 Task: In the Contact  Ella.Martinez@roundabouttheatre.org, Create email and send with subject: 'Elevate Your Success: Introducing a Transformative Opportunity', and with mail content 'Hello_x000D_
Join a community of forward-thinkers and pioneers. Our transformative solution will empower you to shape the future of your industry.._x000D_
Kind Regards', attach the document: Business_plan.docx and insert image: visitingcard.jpg. Below Kind Regards, write Tumblr and insert the URL: 'www.tumblr.com'. Mark checkbox to create task to follow up : In 1 month. Logged in from softage.10@softage.net
Action: Mouse moved to (96, 62)
Screenshot: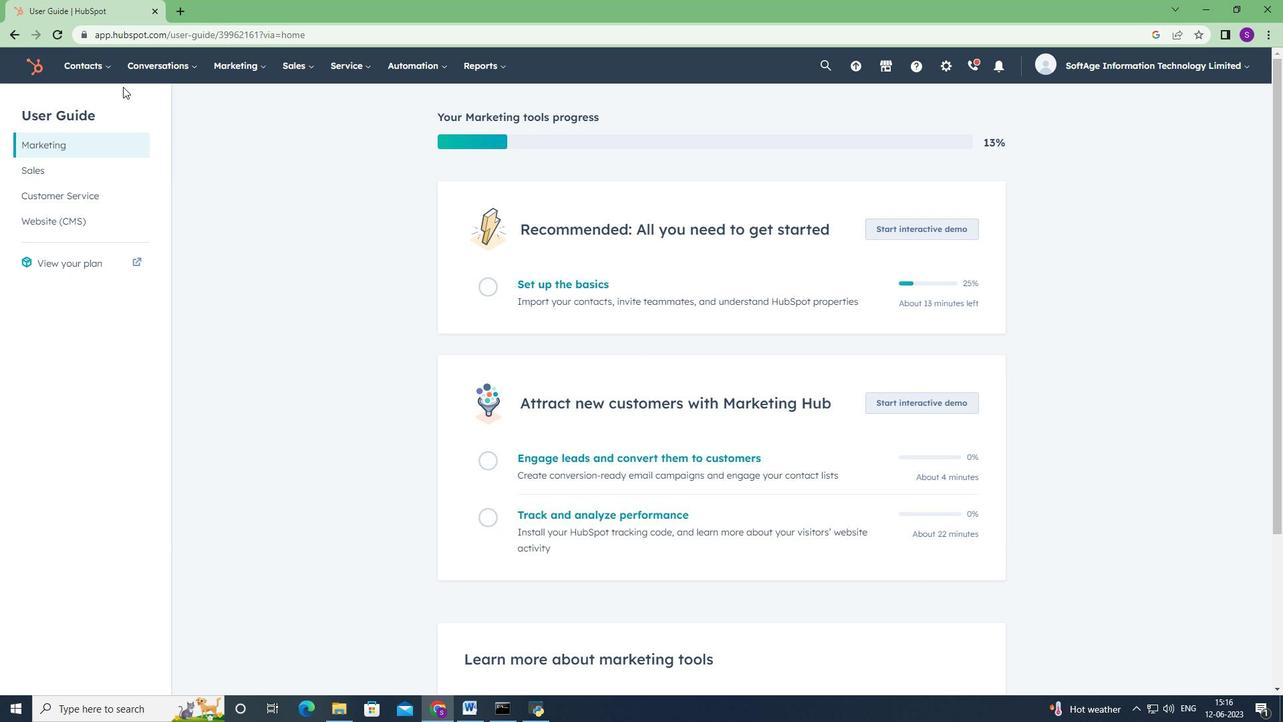 
Action: Mouse pressed left at (96, 62)
Screenshot: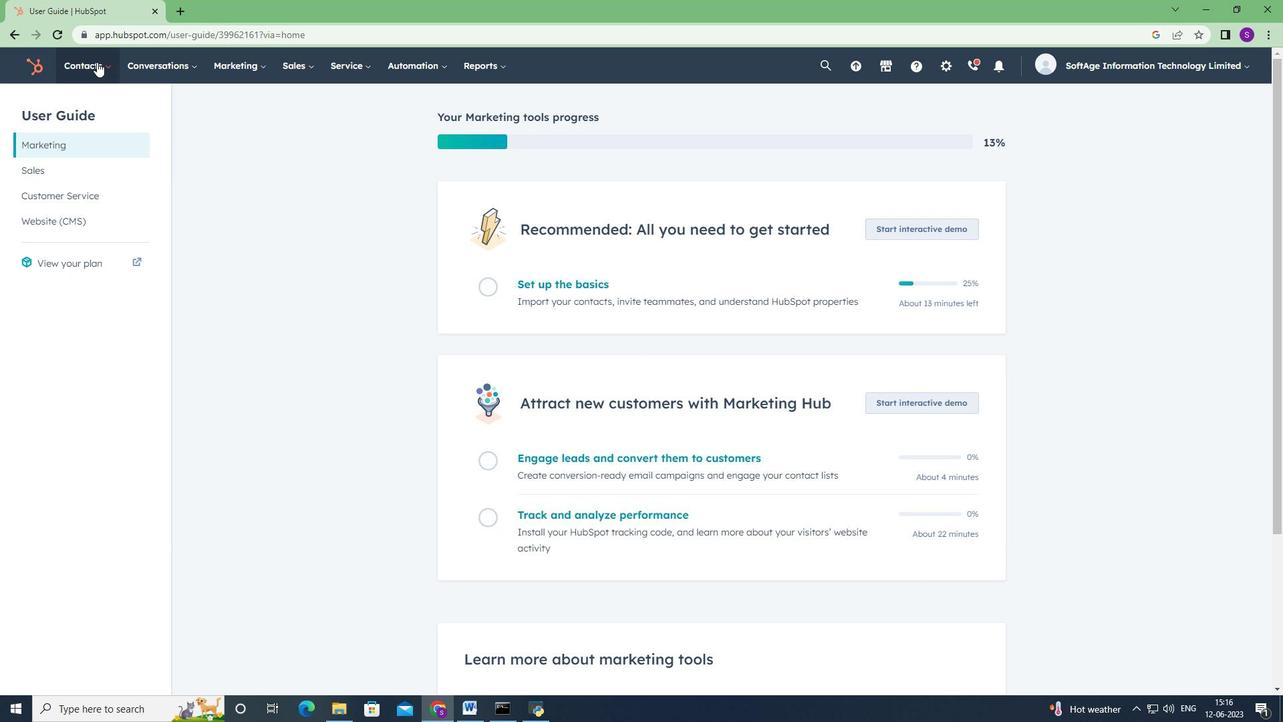 
Action: Mouse moved to (109, 104)
Screenshot: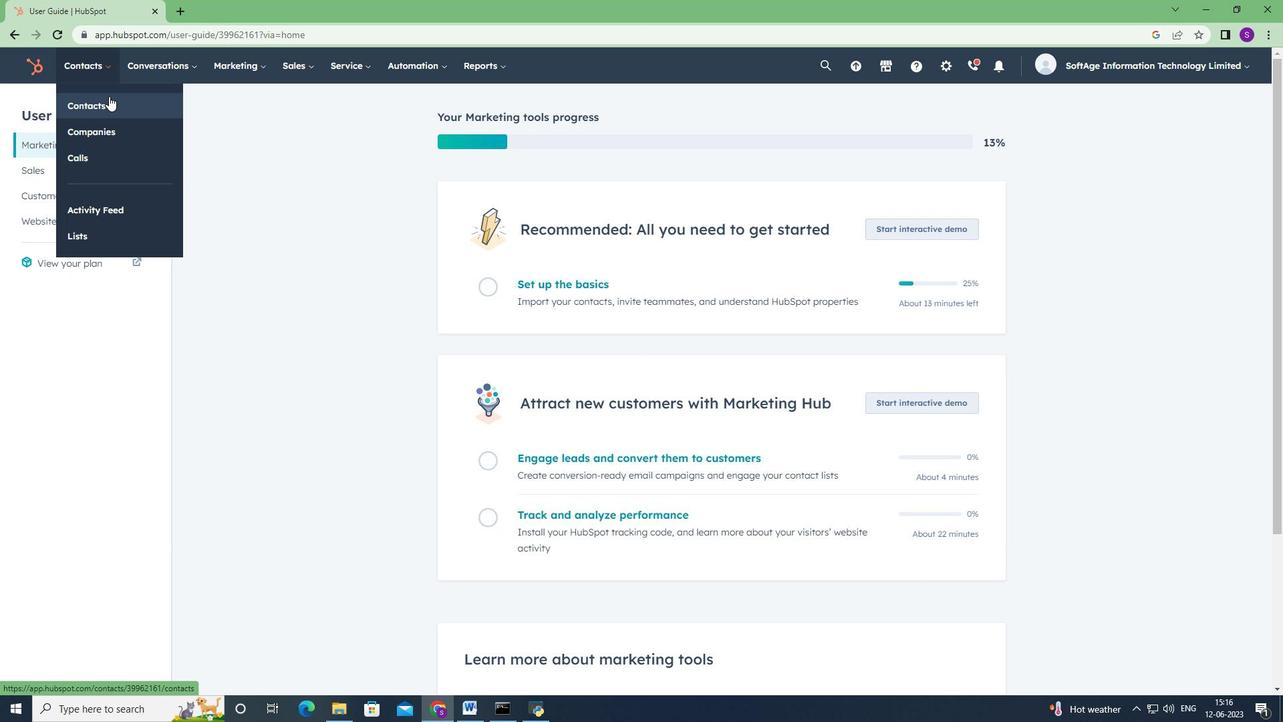 
Action: Mouse pressed left at (109, 104)
Screenshot: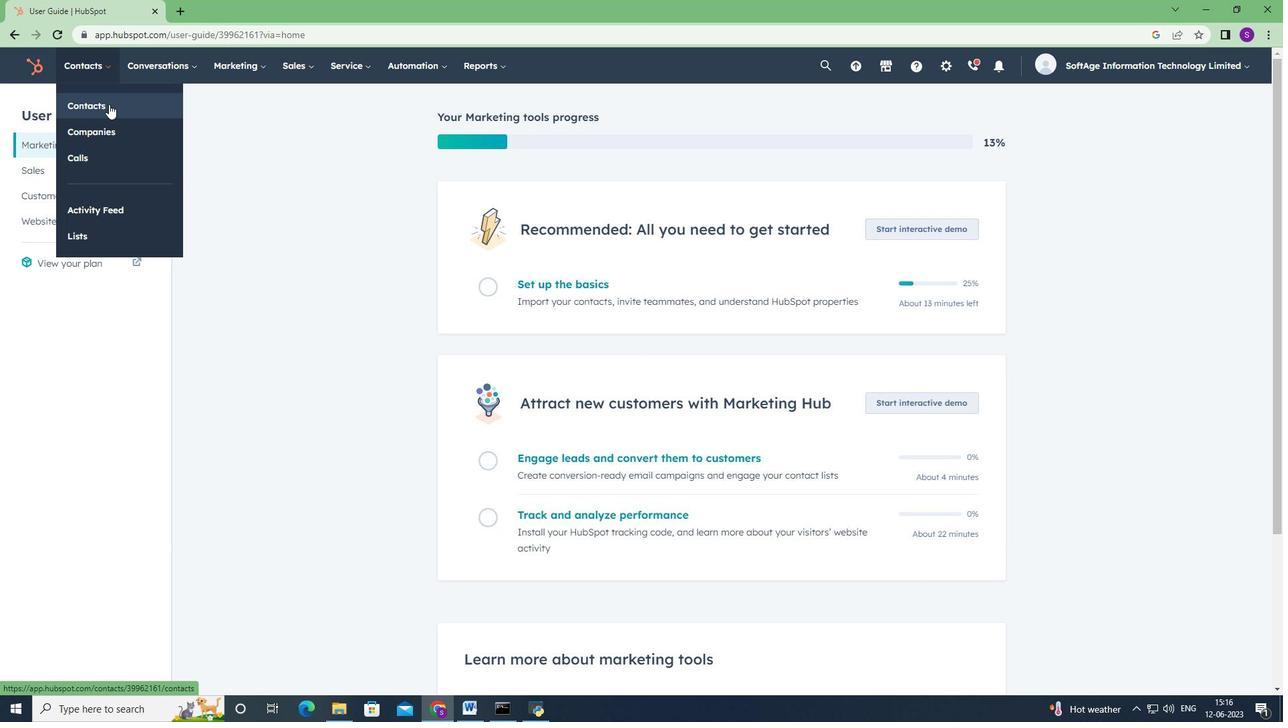 
Action: Mouse moved to (86, 224)
Screenshot: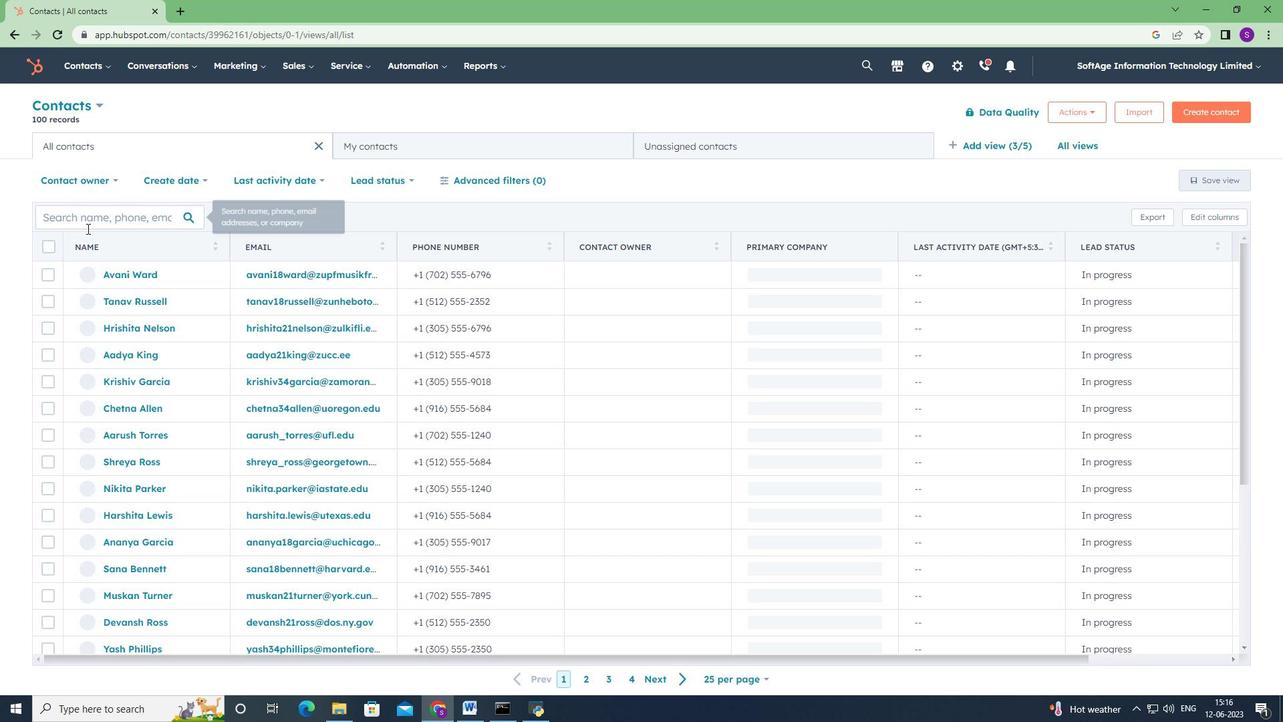 
Action: Mouse pressed left at (86, 224)
Screenshot: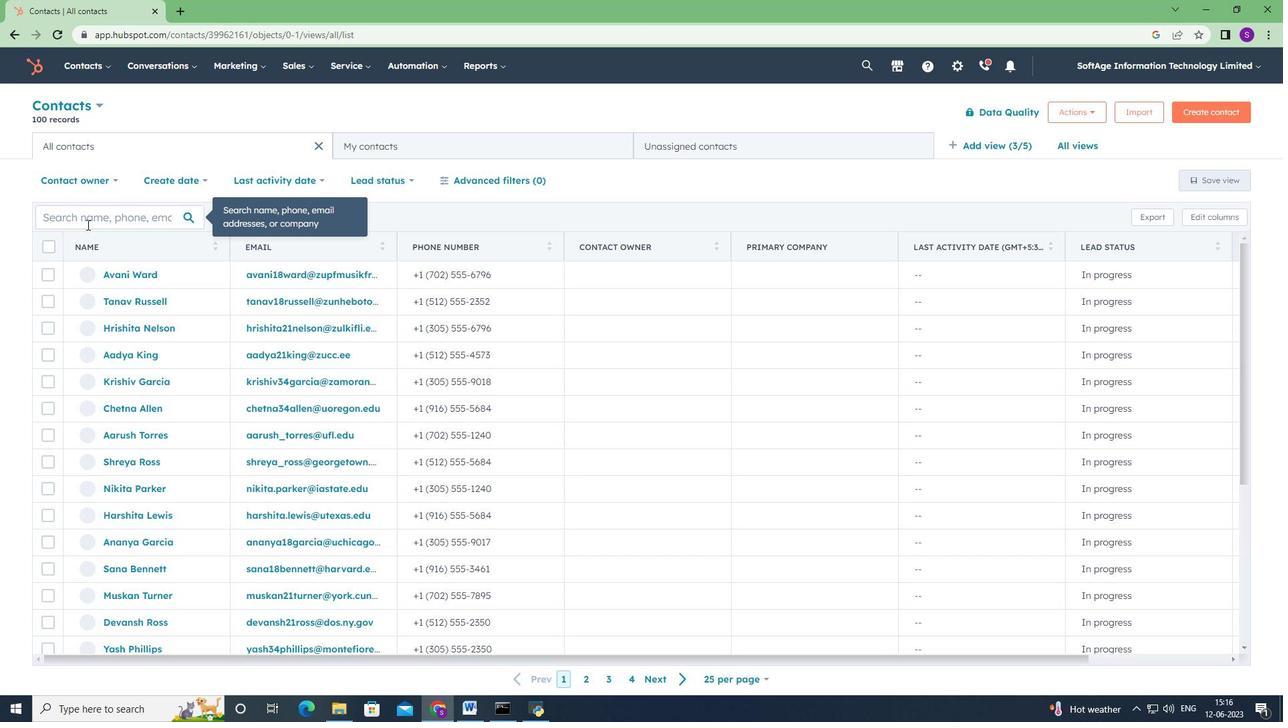 
Action: Mouse moved to (82, 226)
Screenshot: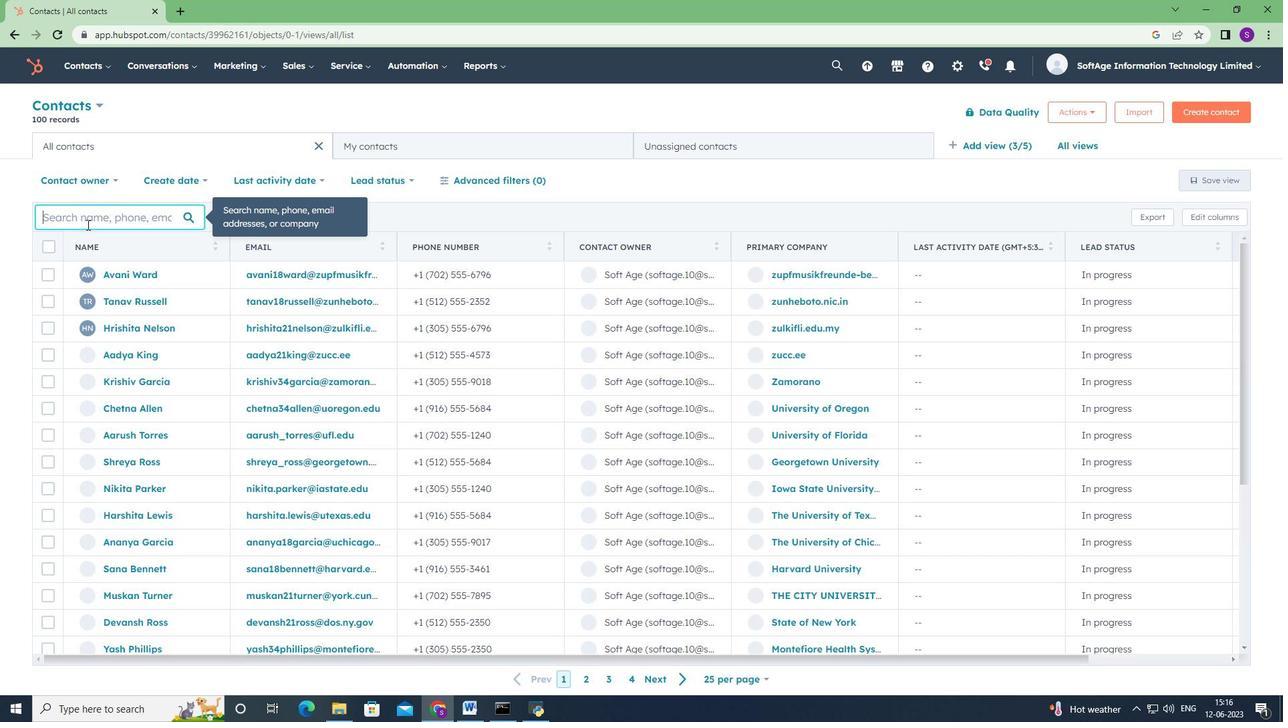 
Action: Key pressed <Key.shift>Ella.ma<Key.backspace><Key.backspace><Key.shift>Martinez<Key.shift>@roundabouttheatre.org
Screenshot: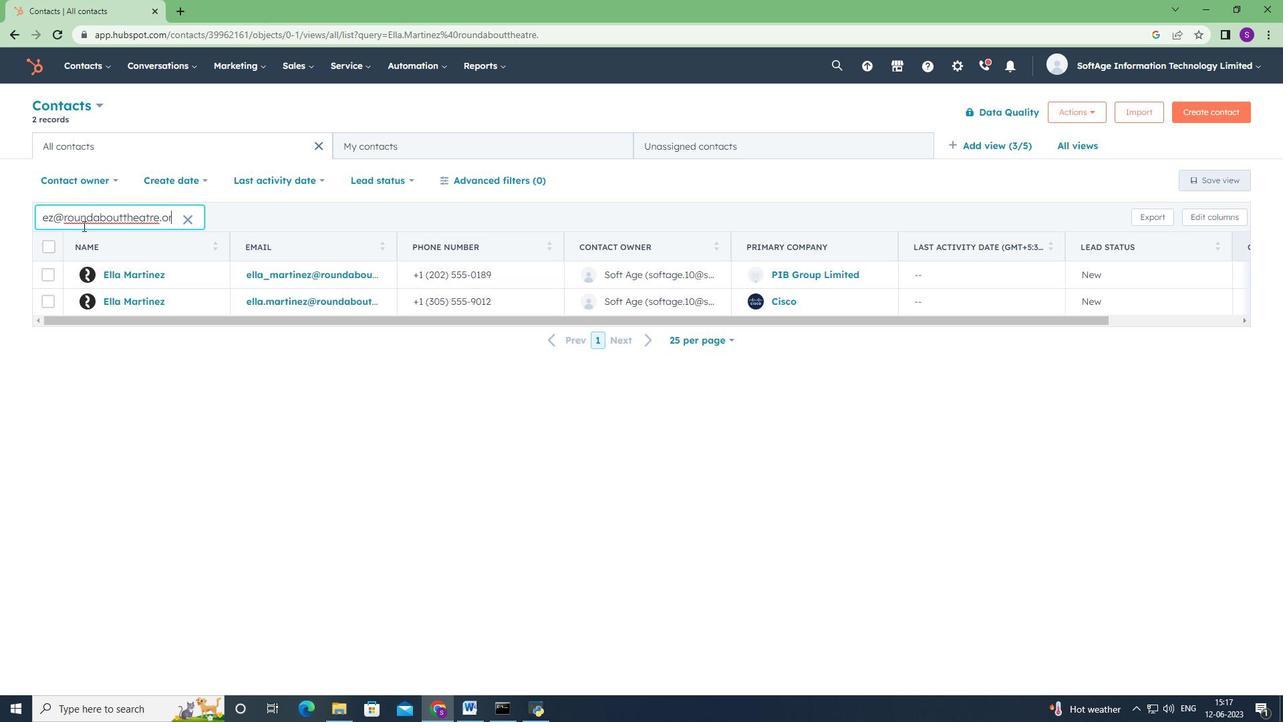 
Action: Mouse moved to (106, 304)
Screenshot: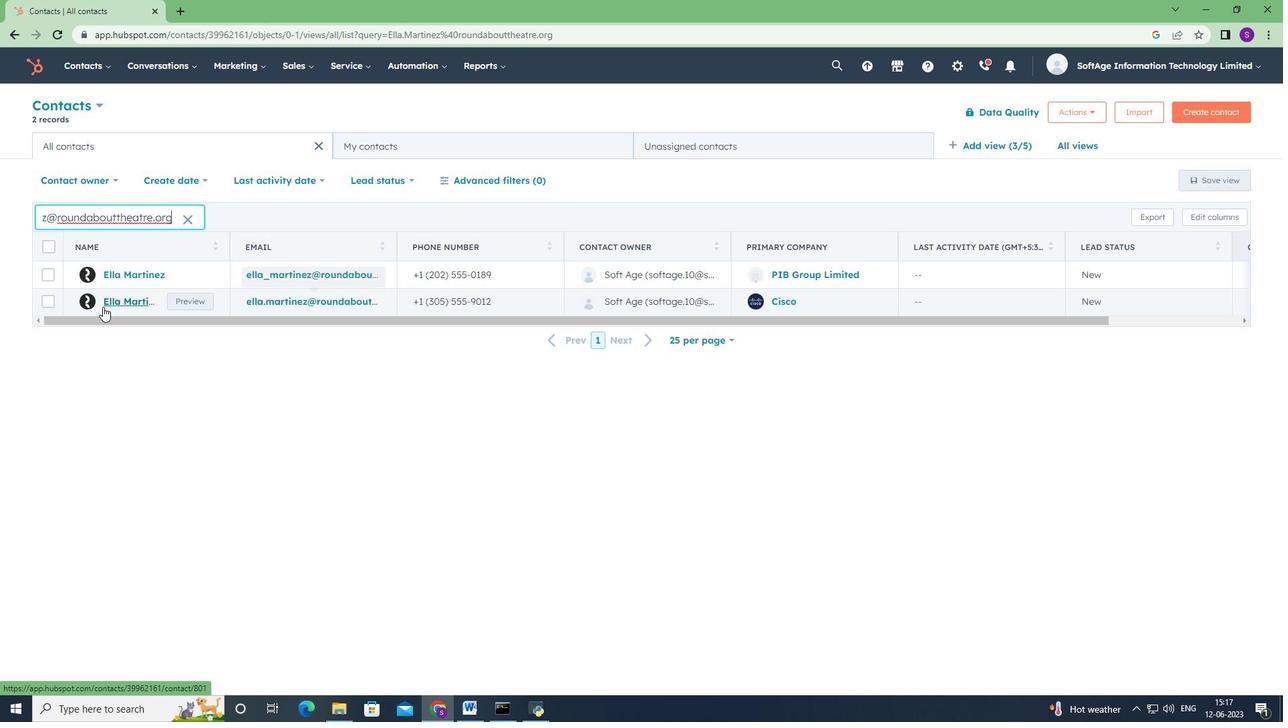 
Action: Mouse pressed left at (106, 304)
Screenshot: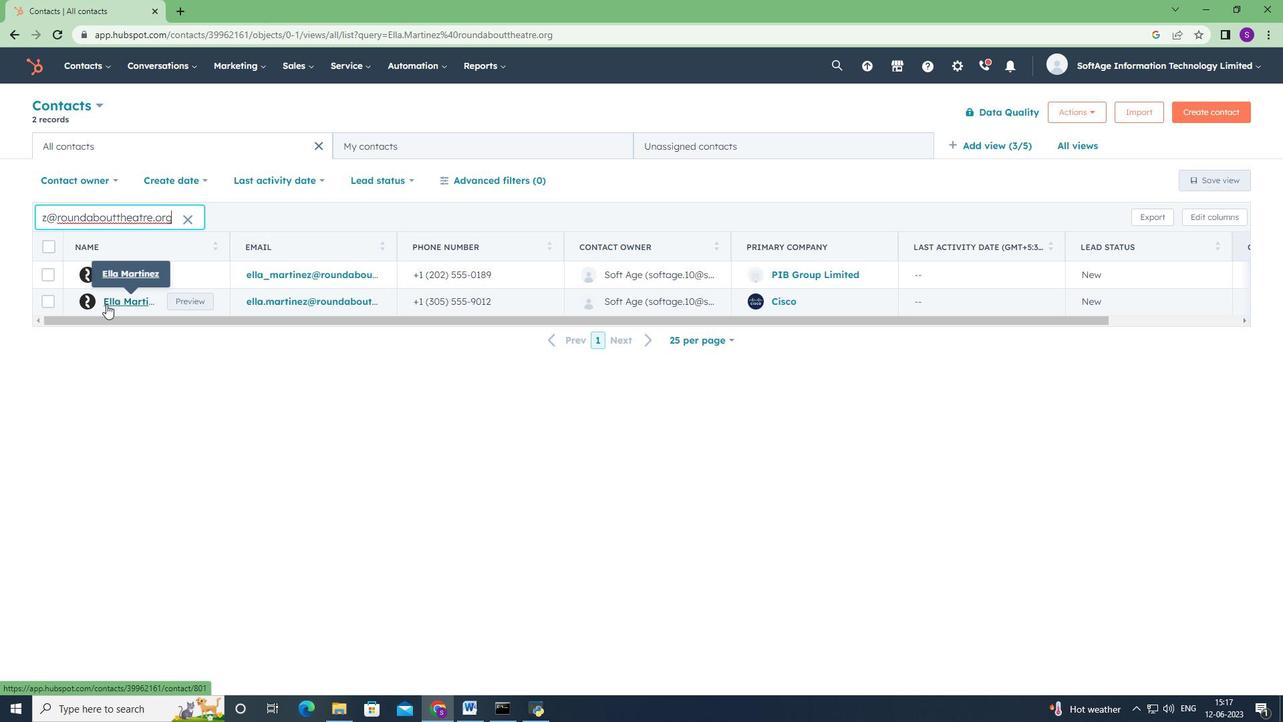 
Action: Mouse moved to (90, 218)
Screenshot: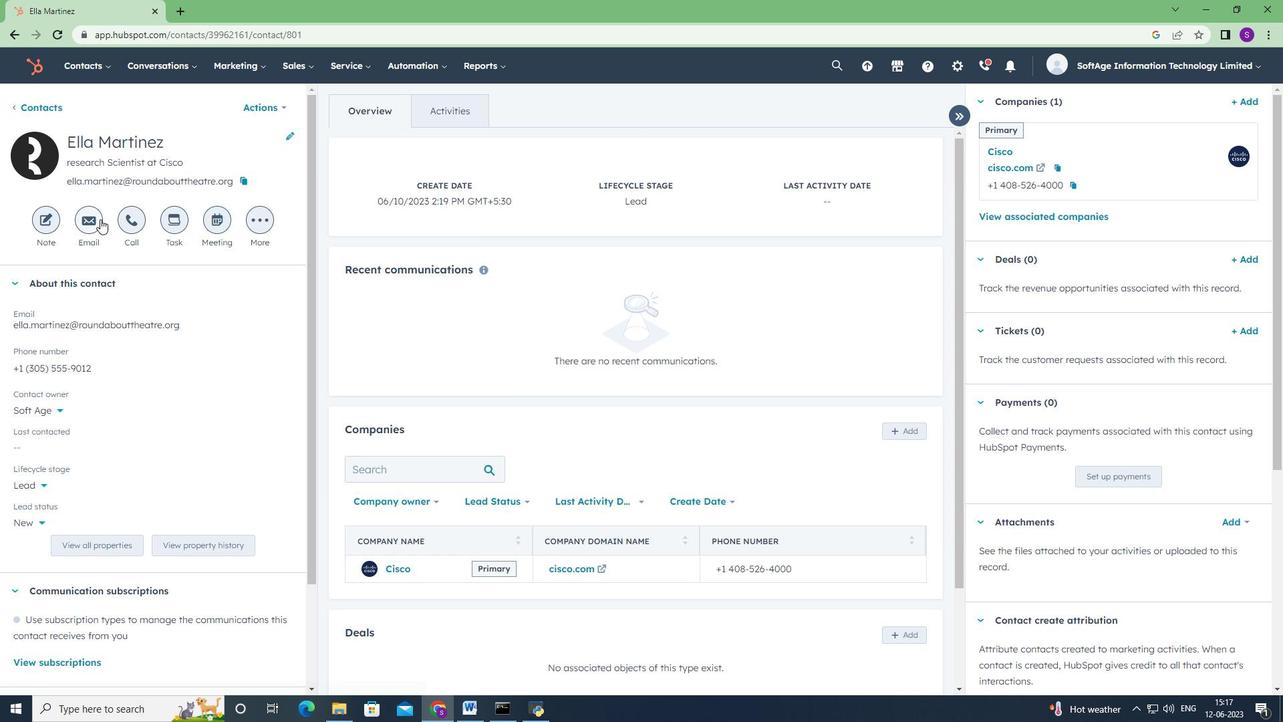 
Action: Mouse pressed left at (90, 218)
Screenshot: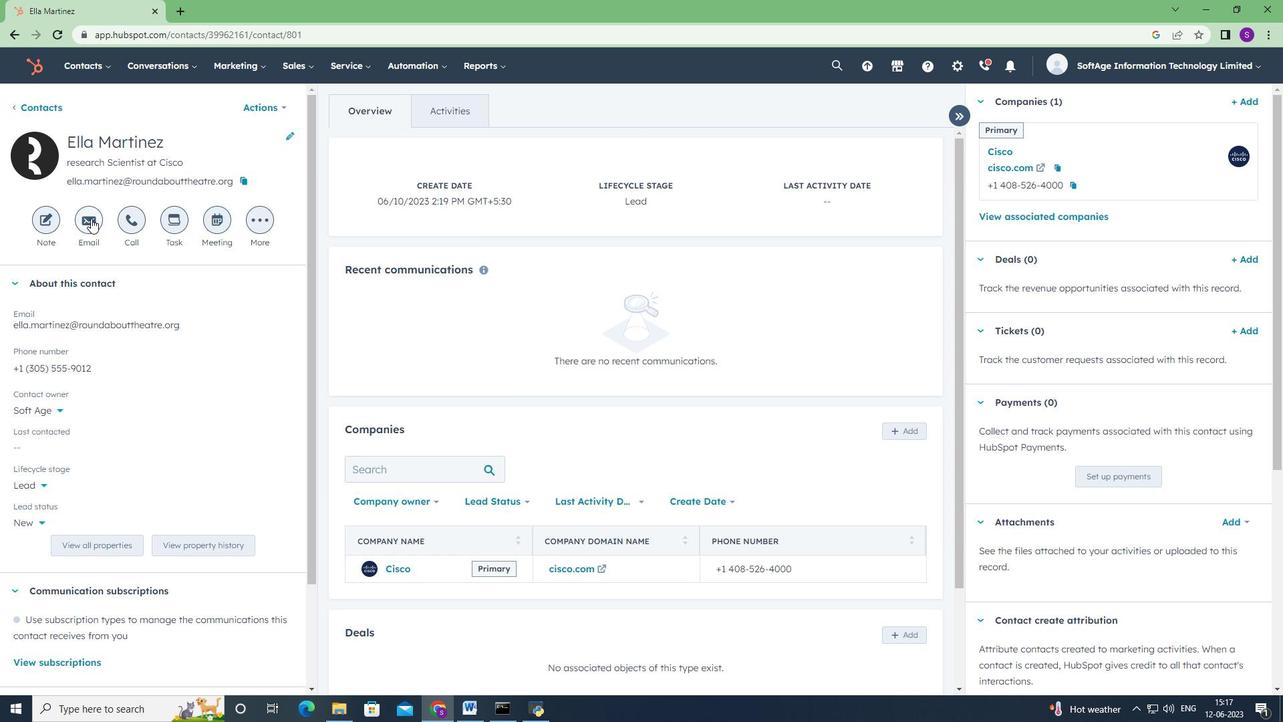 
Action: Mouse moved to (825, 454)
Screenshot: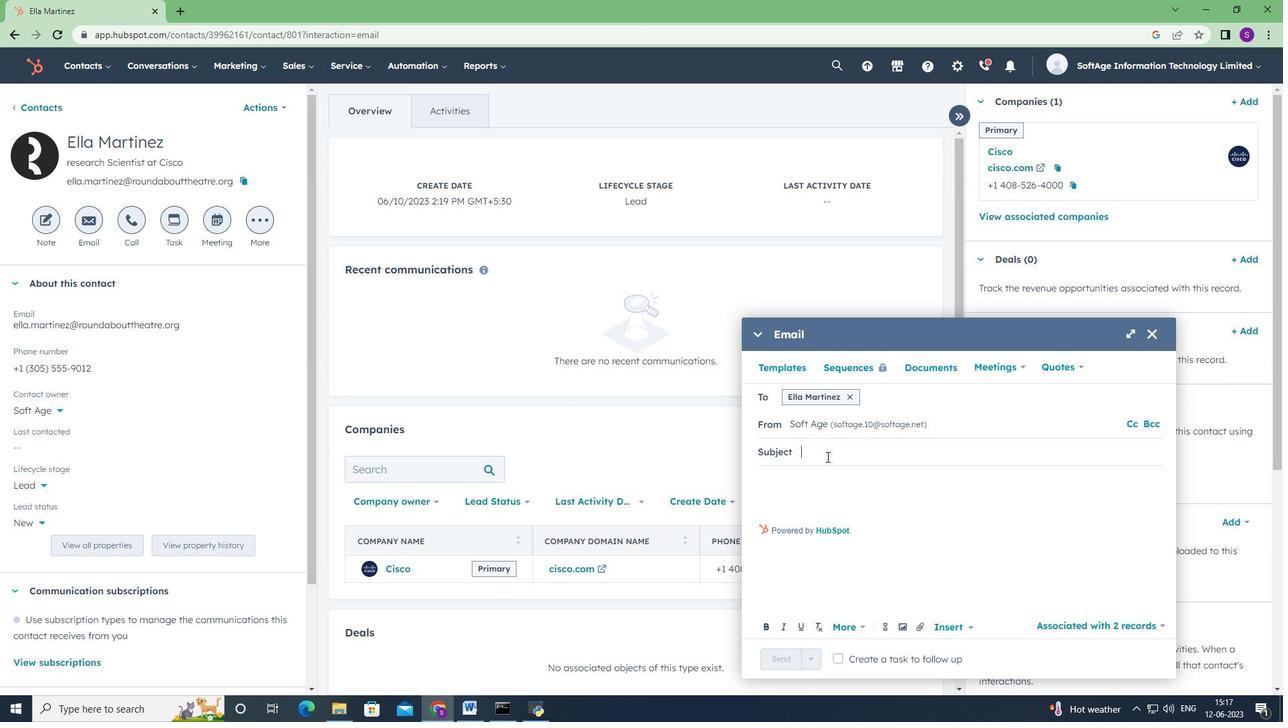 
Action: Mouse pressed left at (825, 454)
Screenshot: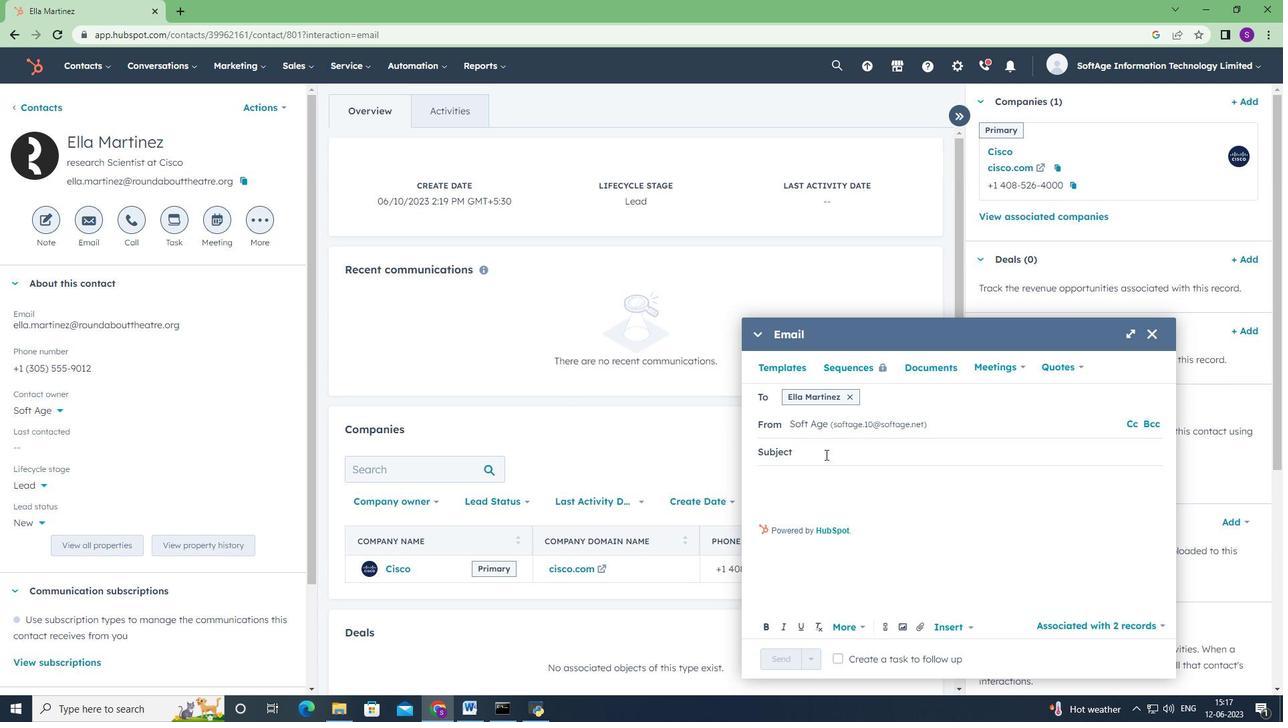 
Action: Key pressed <Key.shift>Elevate<Key.space><Key.shift>Your<Key.space><Key.shift><Key.shift><Key.shift><Key.shift><Key.shift><Key.shift><Key.shift><Key.shift><Key.shift><Key.shift><Key.shift><Key.shift><Key.shift><Key.shift><Key.shift><Key.shift><Key.shift><Key.shift><Key.shift><Key.shift><Key.shift><Key.shift><Key.shift><Key.shift><Key.shift><Key.shift><Key.shift><Key.shift><Key.shift><Key.shift><Key.shift><Key.shift><Key.shift><Key.shift><Key.shift><Key.shift><Key.shift><Key.shift><Key.shift><Key.shift><Key.shift><Key.shift><Key.shift><Key.shift><Key.shift><Key.shift><Key.shift><Key.shift><Key.shift><Key.shift><Key.shift>Success<Key.shift><Key.shift><Key.shift><Key.shift><Key.shift><Key.shift><Key.shift><Key.shift><Key.shift><Key.shift><Key.shift><Key.shift><Key.shift><Key.shift><Key.shift>:<Key.space><Key.shift>Introducing<Key.space>a<Key.space><Key.shift>Transformative<Key.space><Key.shift>Opportunity
Screenshot: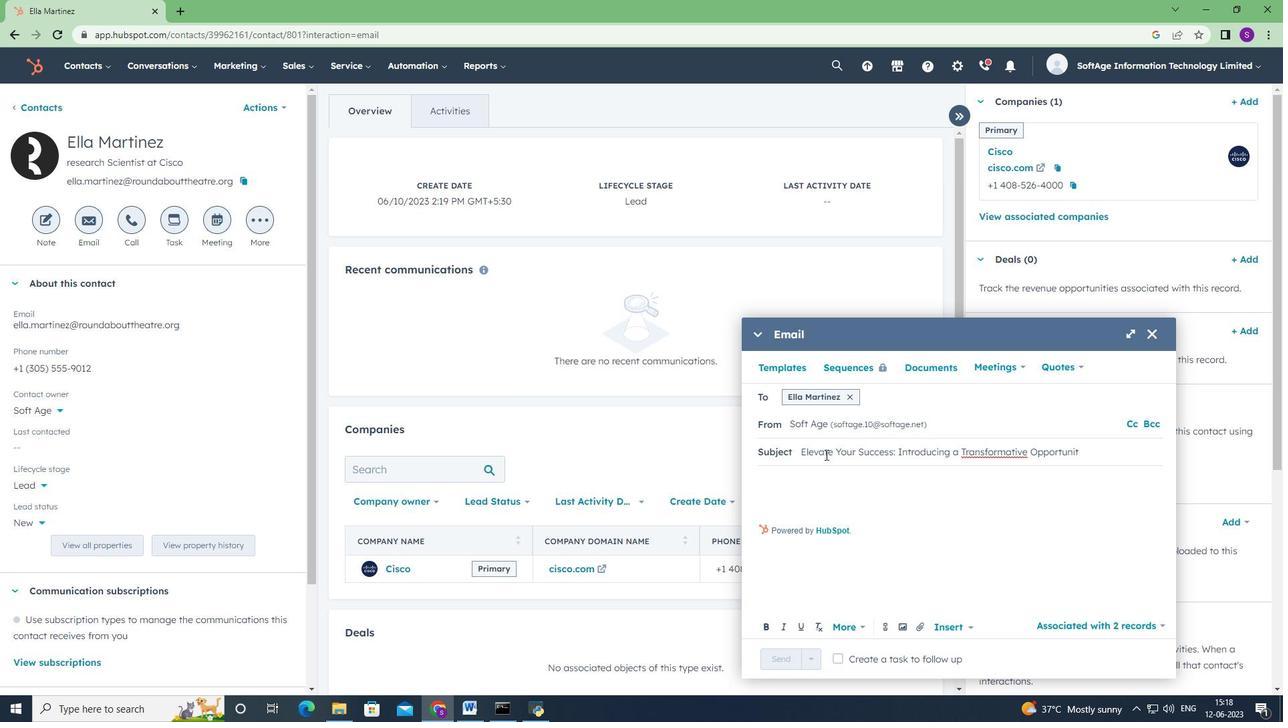 
Action: Mouse moved to (789, 496)
Screenshot: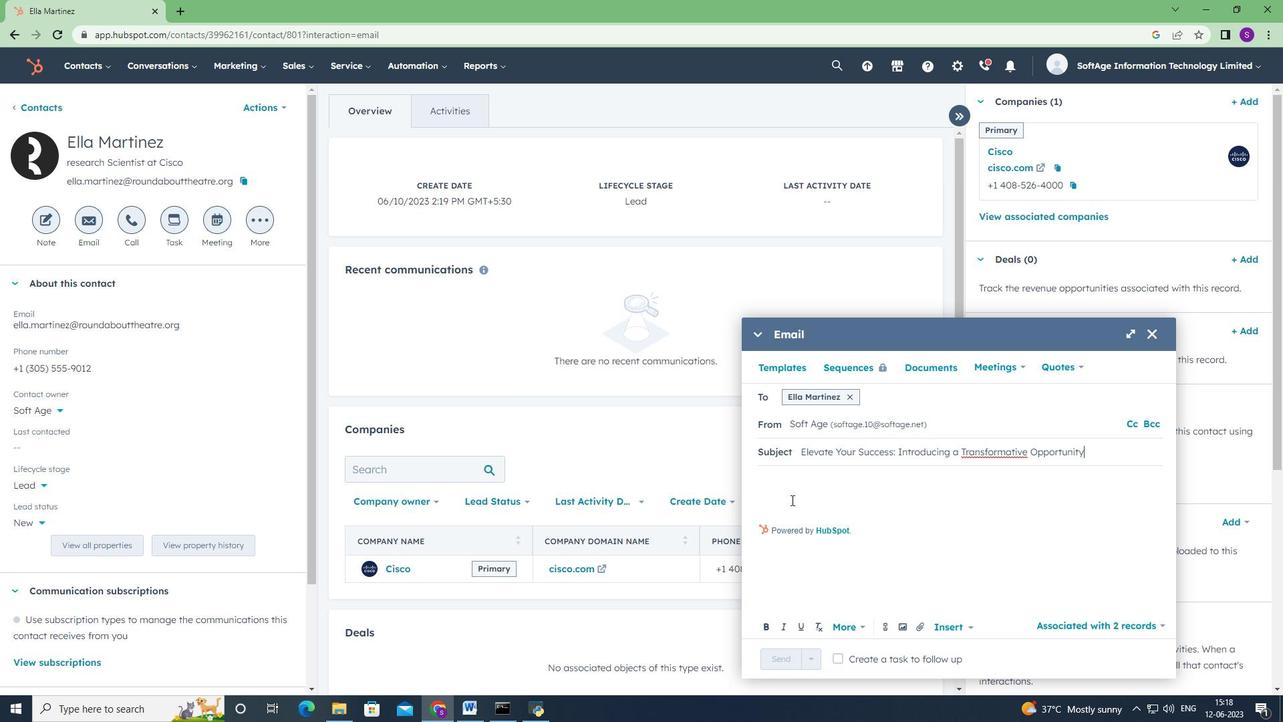 
Action: Mouse pressed left at (789, 496)
Screenshot: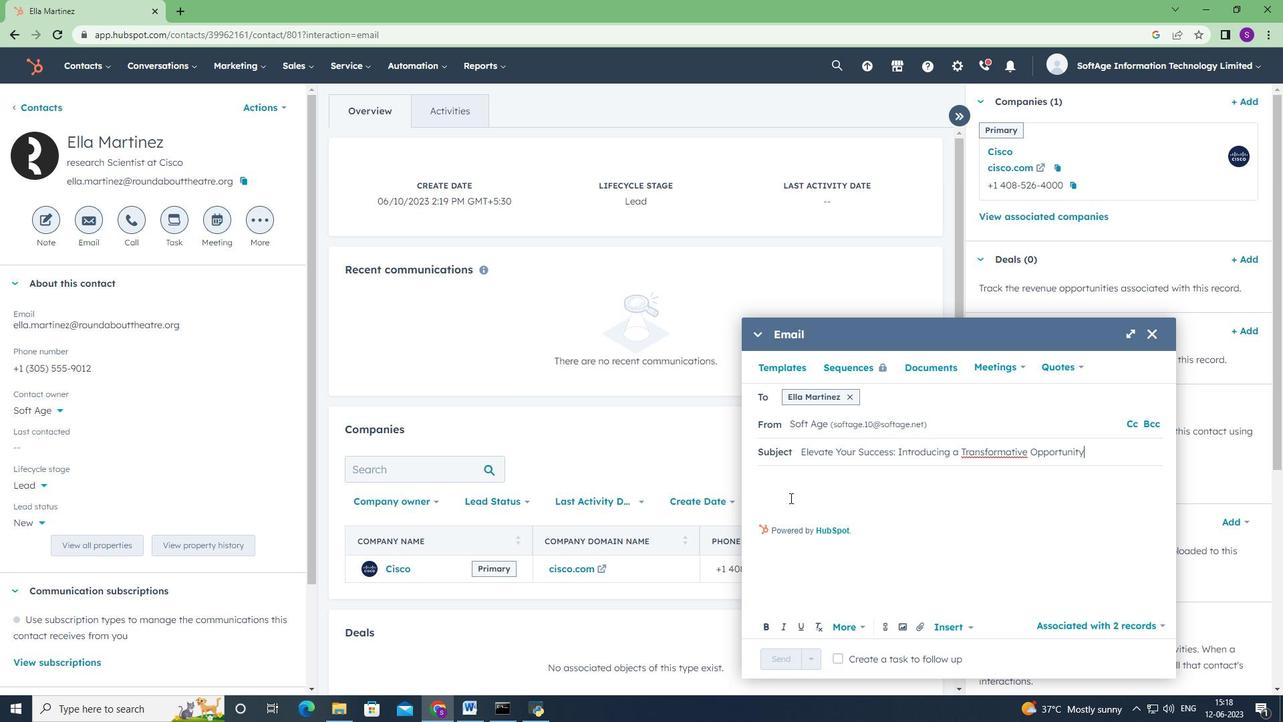 
Action: Mouse moved to (762, 480)
Screenshot: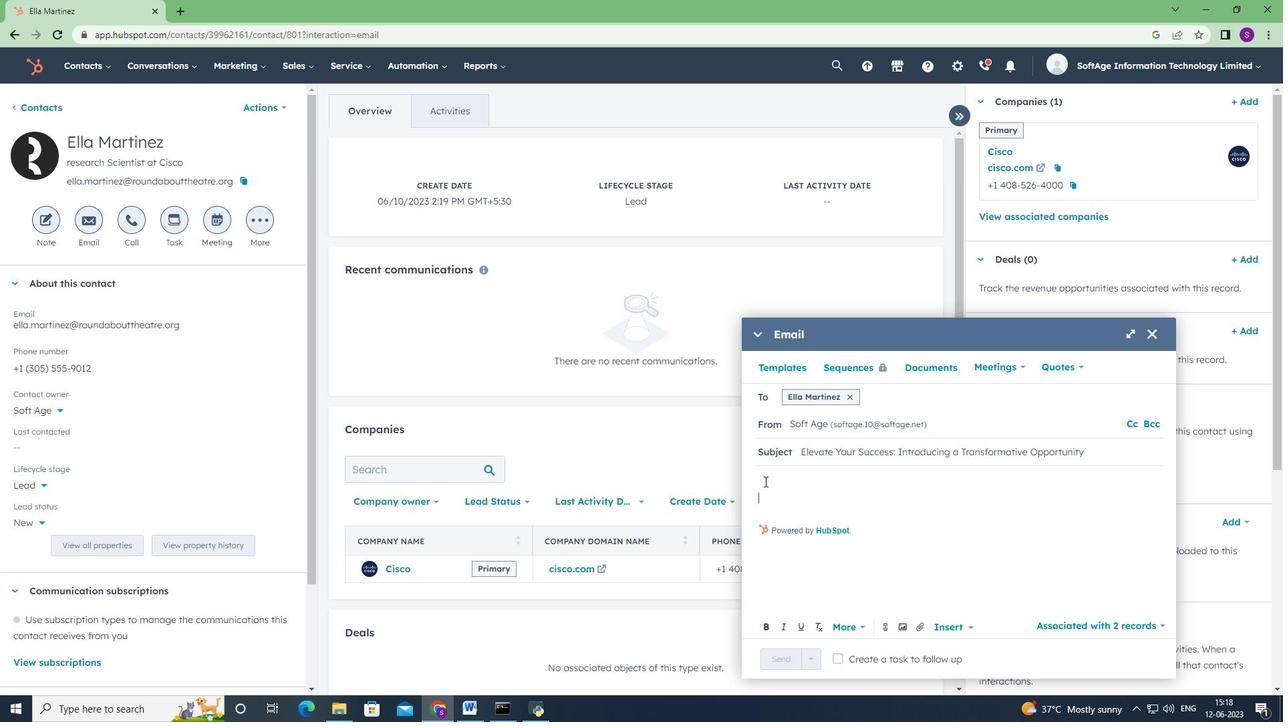 
Action: Mouse pressed left at (762, 480)
Screenshot: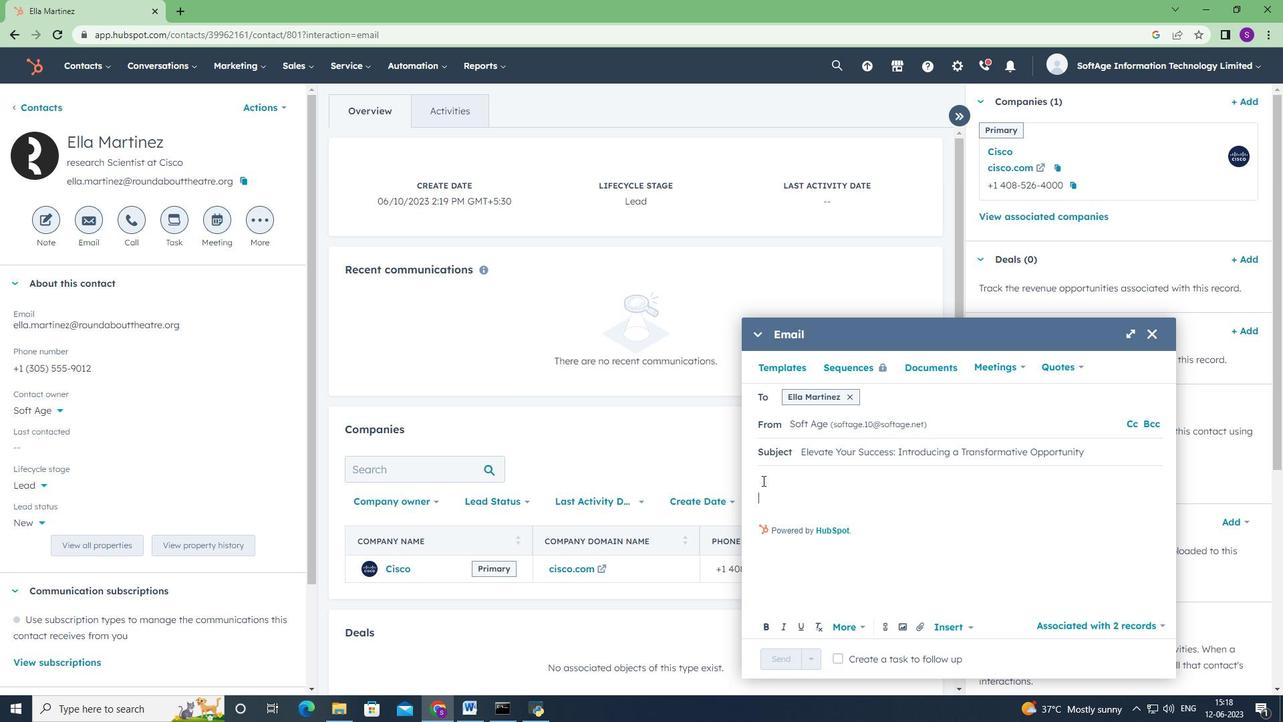 
Action: Key pressed <Key.shift>Hello<Key.space><Key.shift>Join<Key.space><Key.shift>A<Key.space><Key.backspace><Key.backspace><Key.backspace><Key.backspace><Key.backspace><Key.backspace><Key.backspace><Key.enter><Key.shift>Join<Key.space>a<Key.space><Key.shift><Key.shift><Key.shift><Key.shift><Key.shift><Key.shift><Key.shift>community<Key.space>of<Key.space>forward-thinkers<Key.space>and<Key.space>pioneers.<Key.space><Key.shift><Key.shift>Our<Key.space>transformative<Key.space>solution<Key.space>will<Key.space>empower<Key.space>you<Key.space>to<Key.space>shape<Key.space>the<Key.space>future<Key.space>of<Key.space>your<Key.space>industry.<Key.enter><Key.shift>Kind<Key.space><Key.shift>Regards<Key.enter>
Screenshot: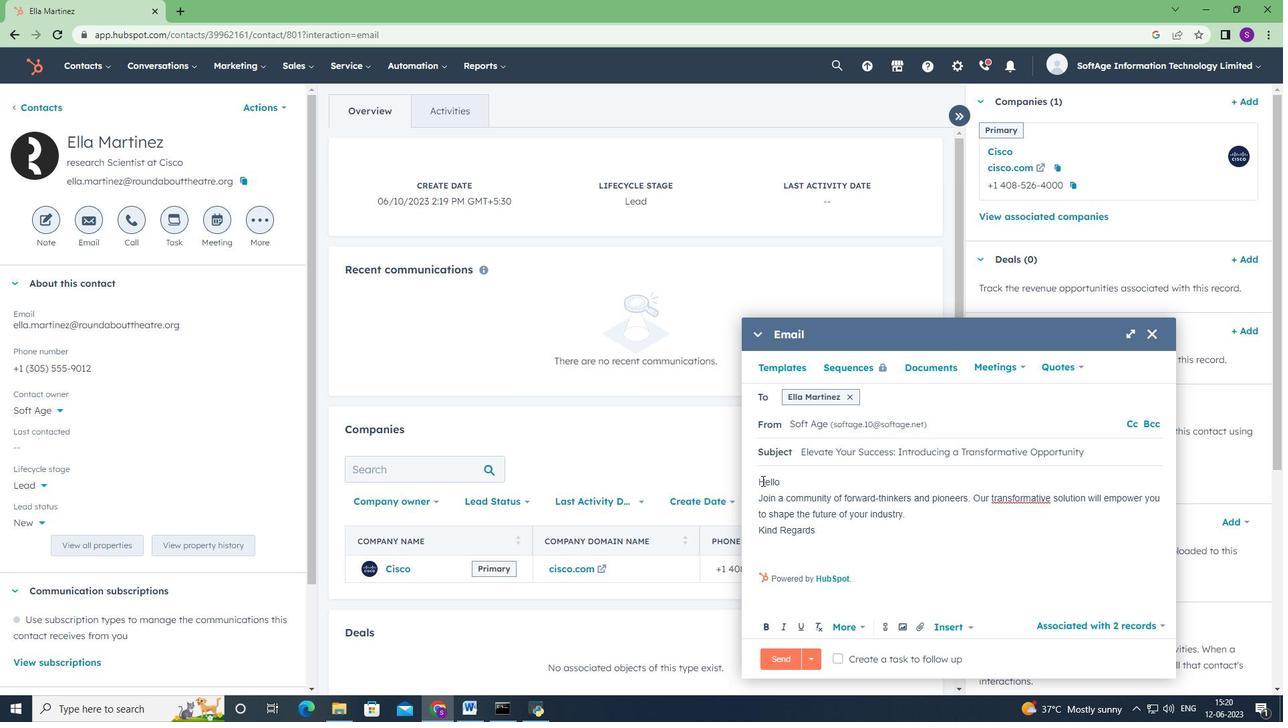 
Action: Mouse moved to (922, 628)
Screenshot: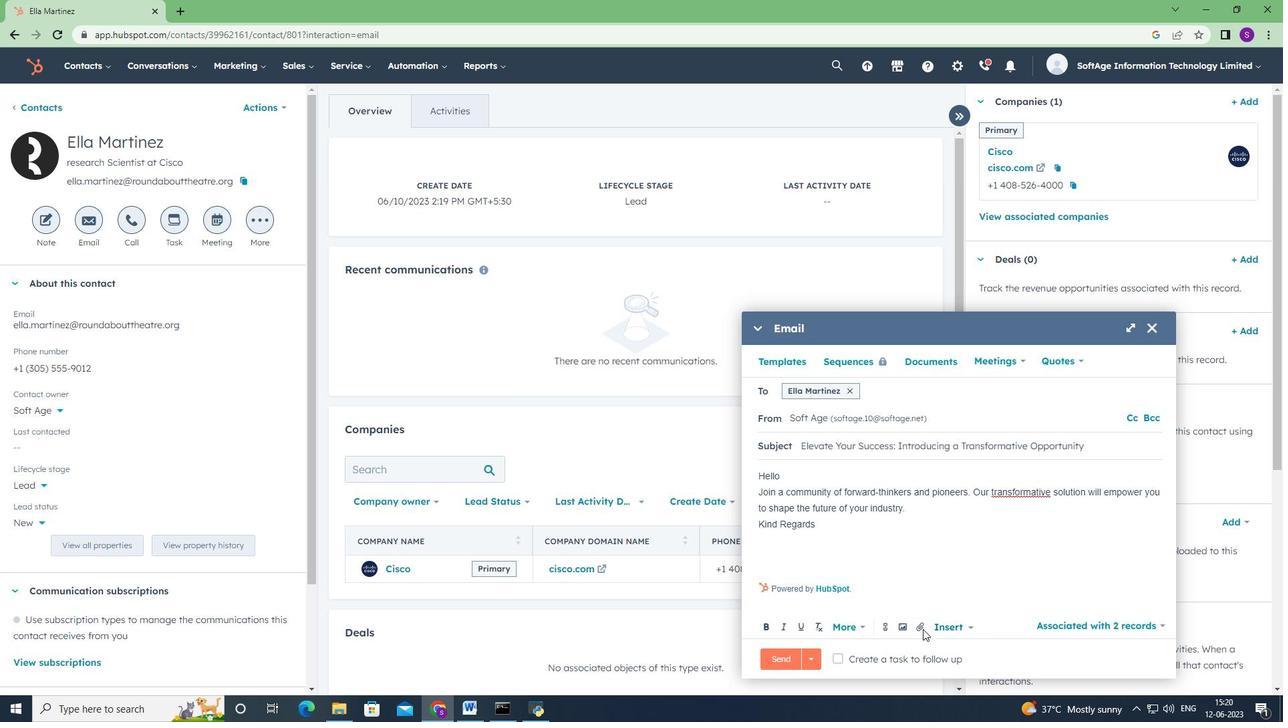 
Action: Mouse pressed left at (922, 628)
Screenshot: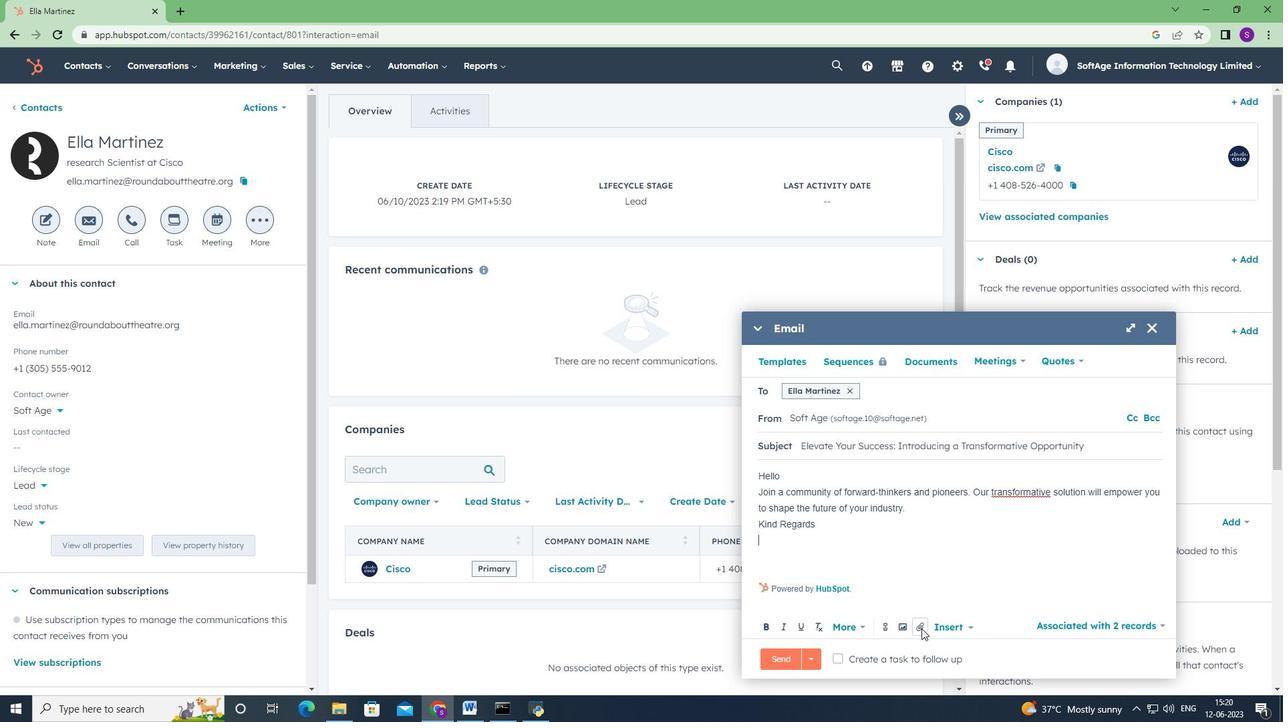 
Action: Mouse moved to (935, 582)
Screenshot: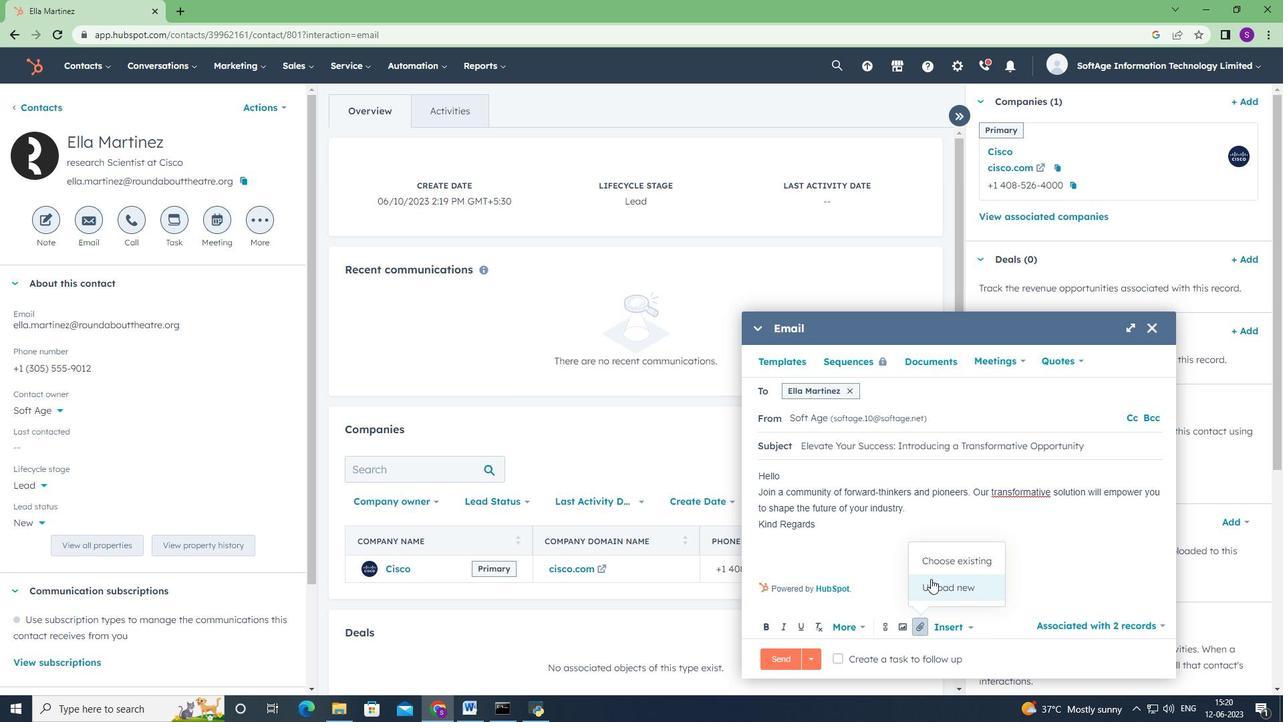
Action: Mouse pressed left at (935, 582)
Screenshot: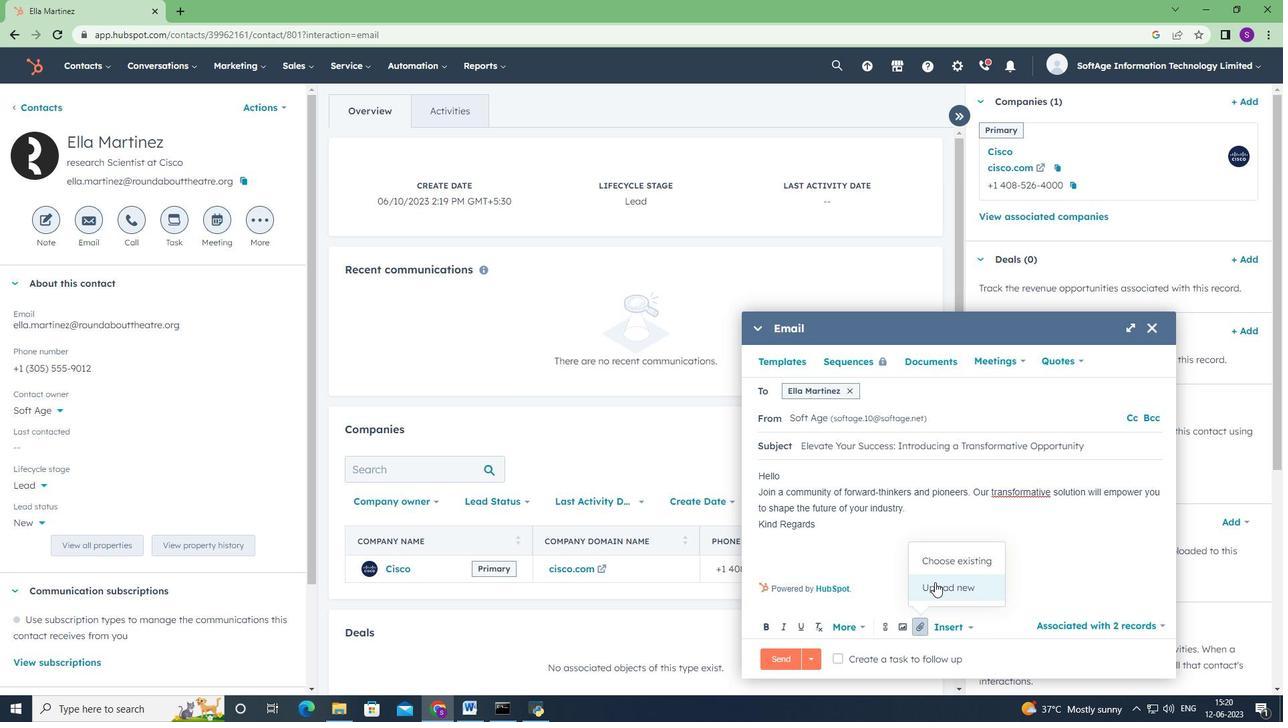 
Action: Mouse moved to (68, 166)
Screenshot: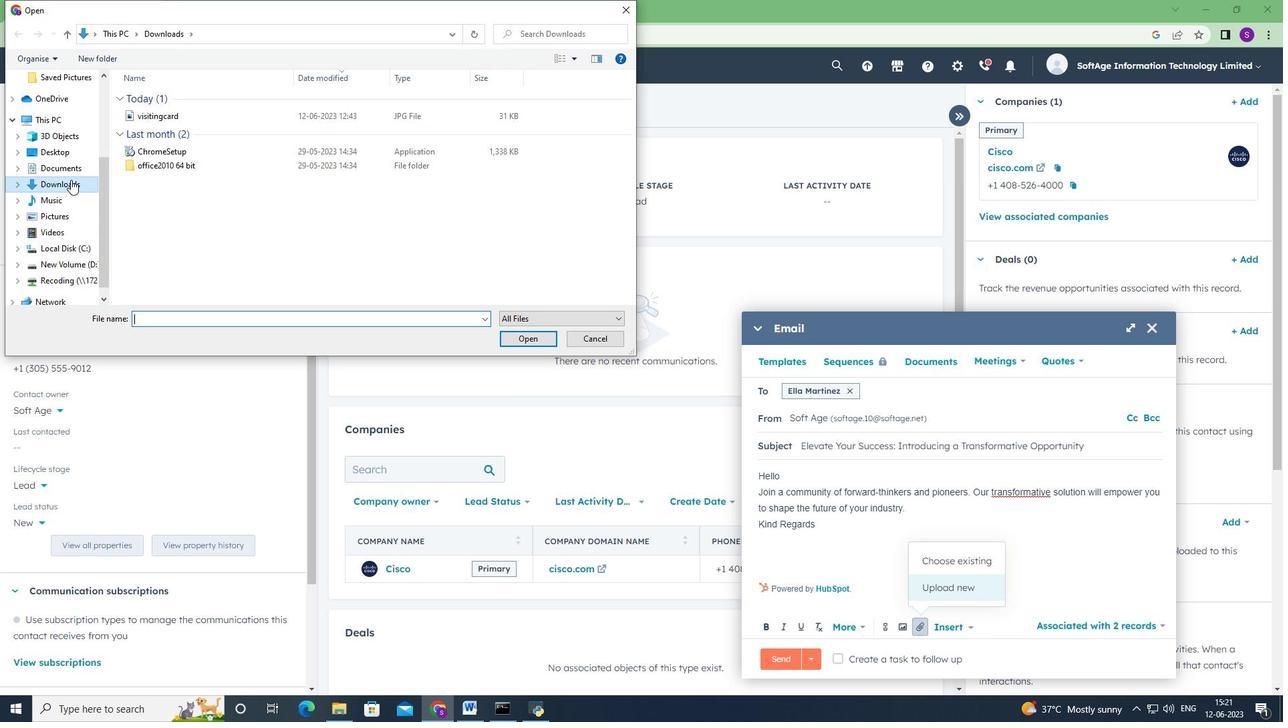 
Action: Mouse pressed left at (68, 166)
Screenshot: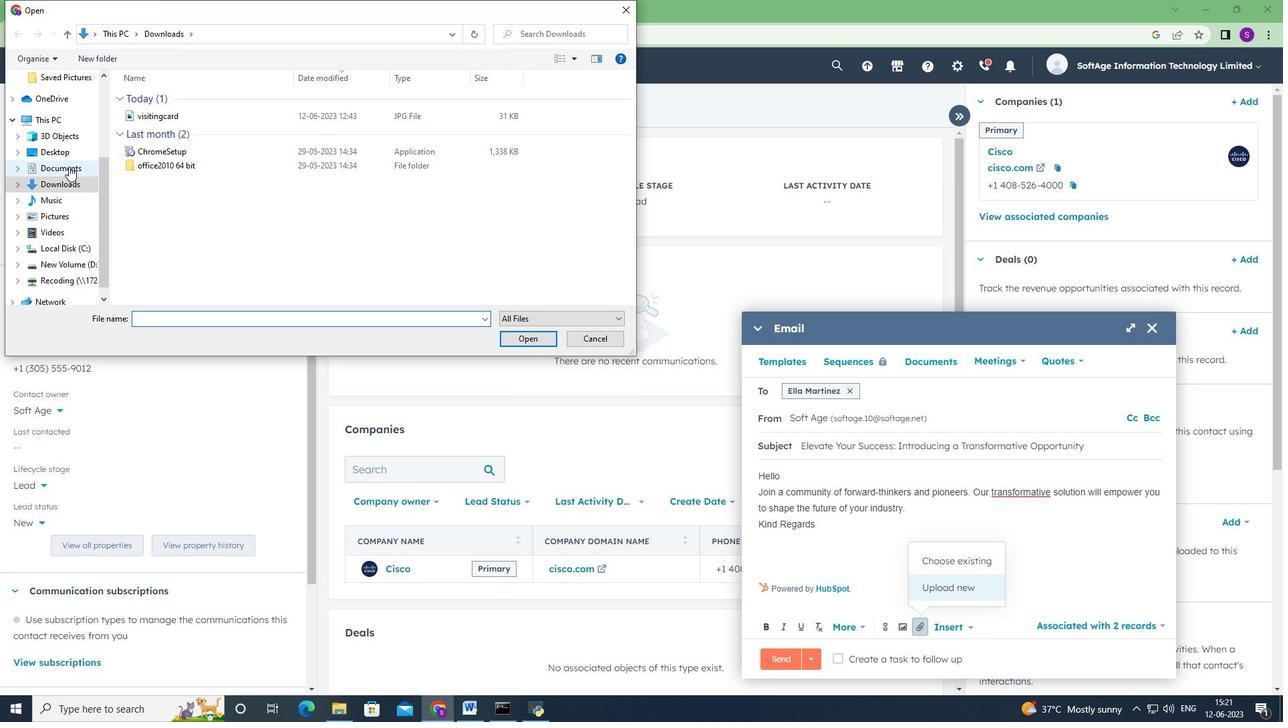 
Action: Mouse moved to (157, 106)
Screenshot: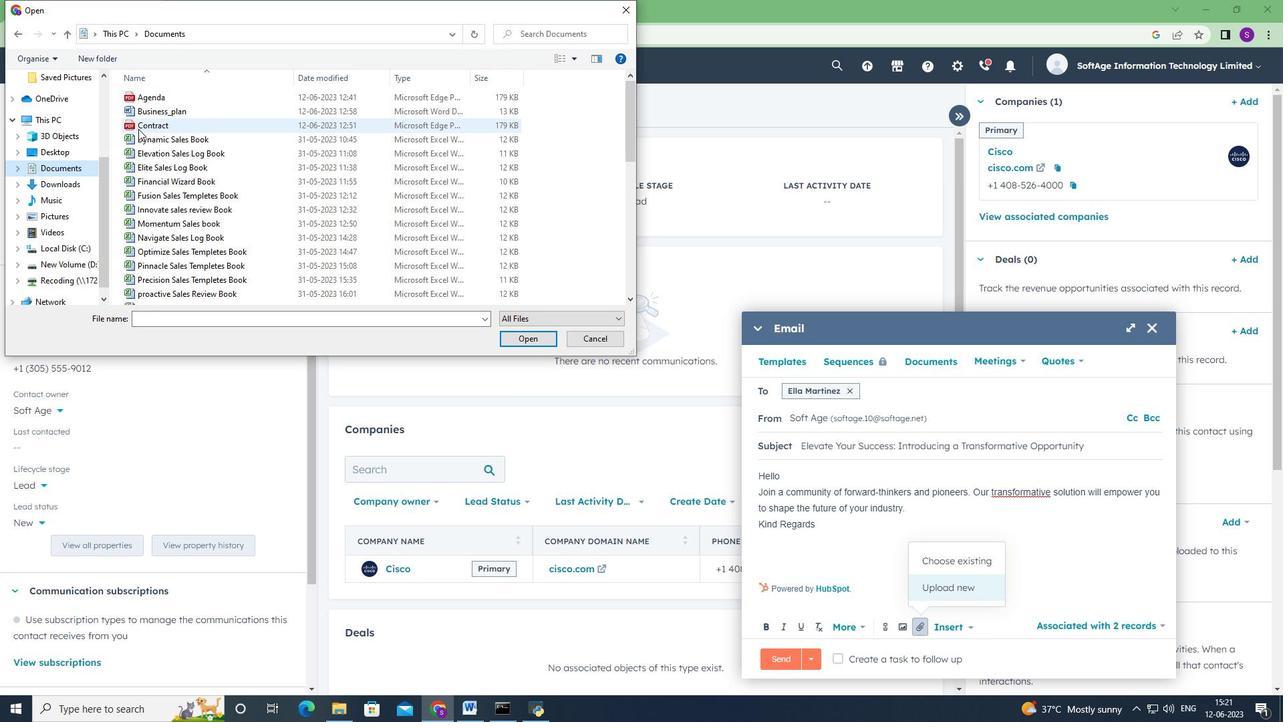 
Action: Mouse pressed left at (157, 106)
Screenshot: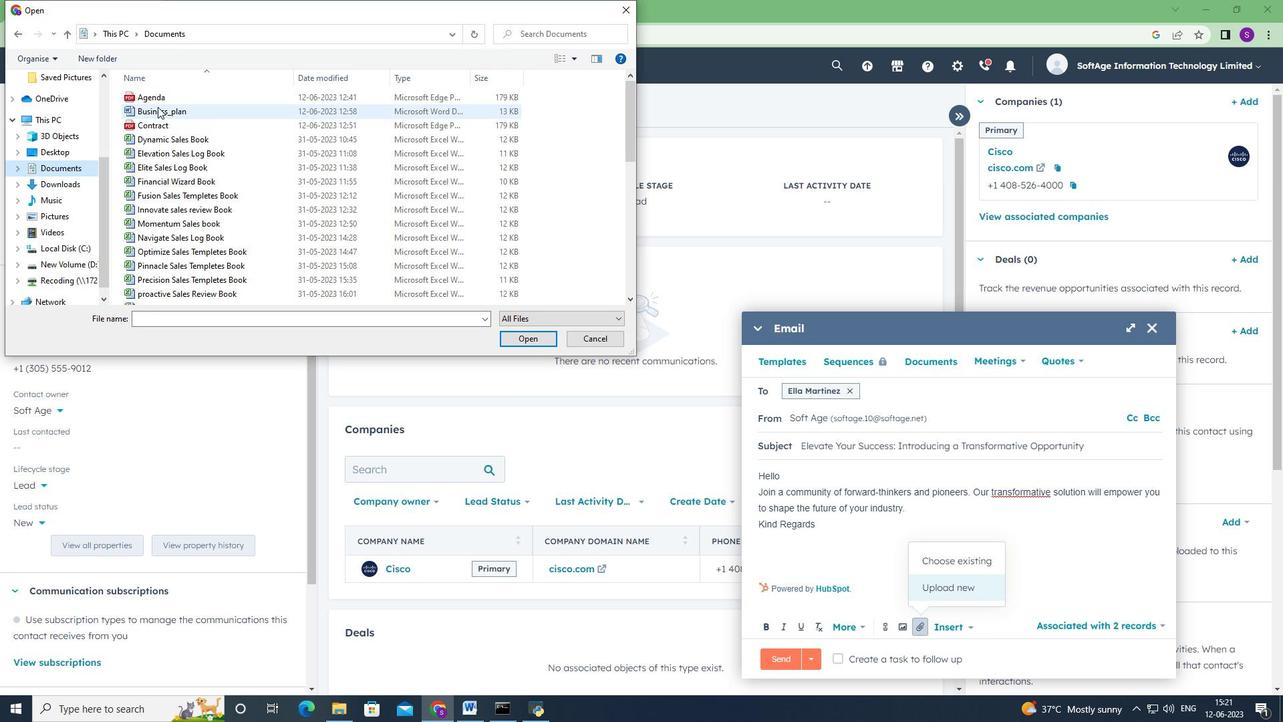 
Action: Mouse moved to (516, 336)
Screenshot: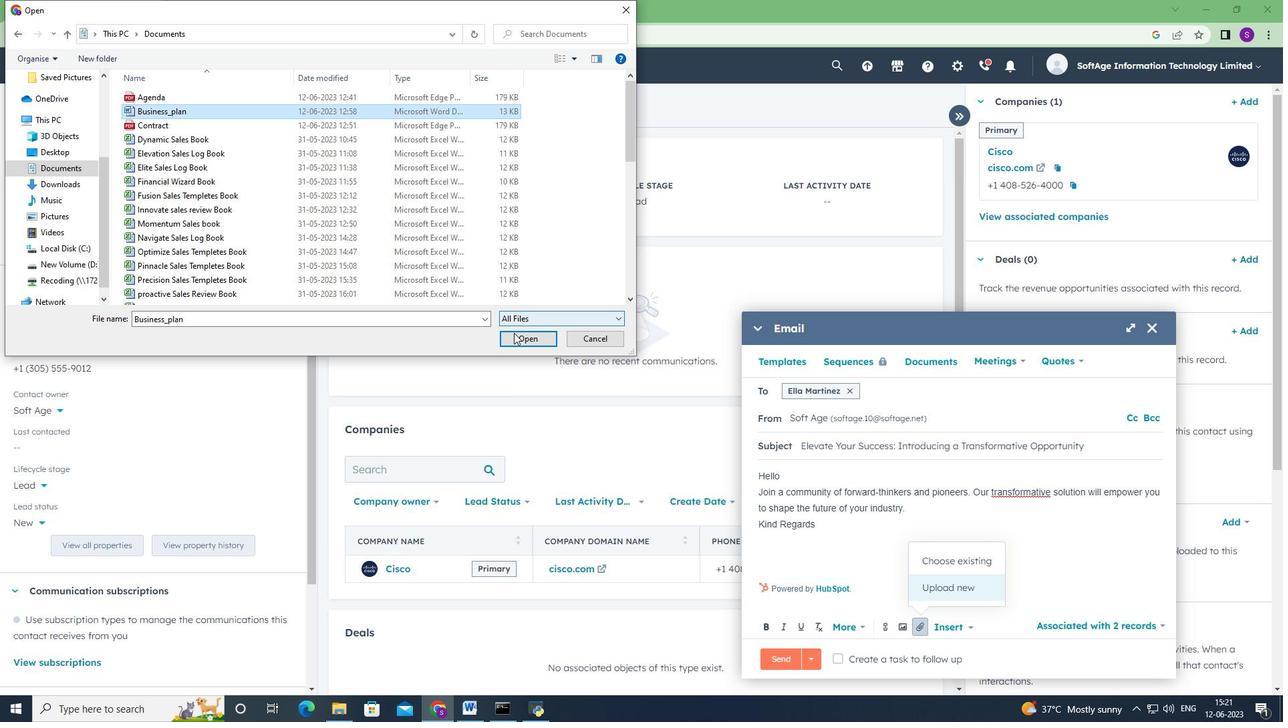 
Action: Mouse pressed left at (516, 336)
Screenshot: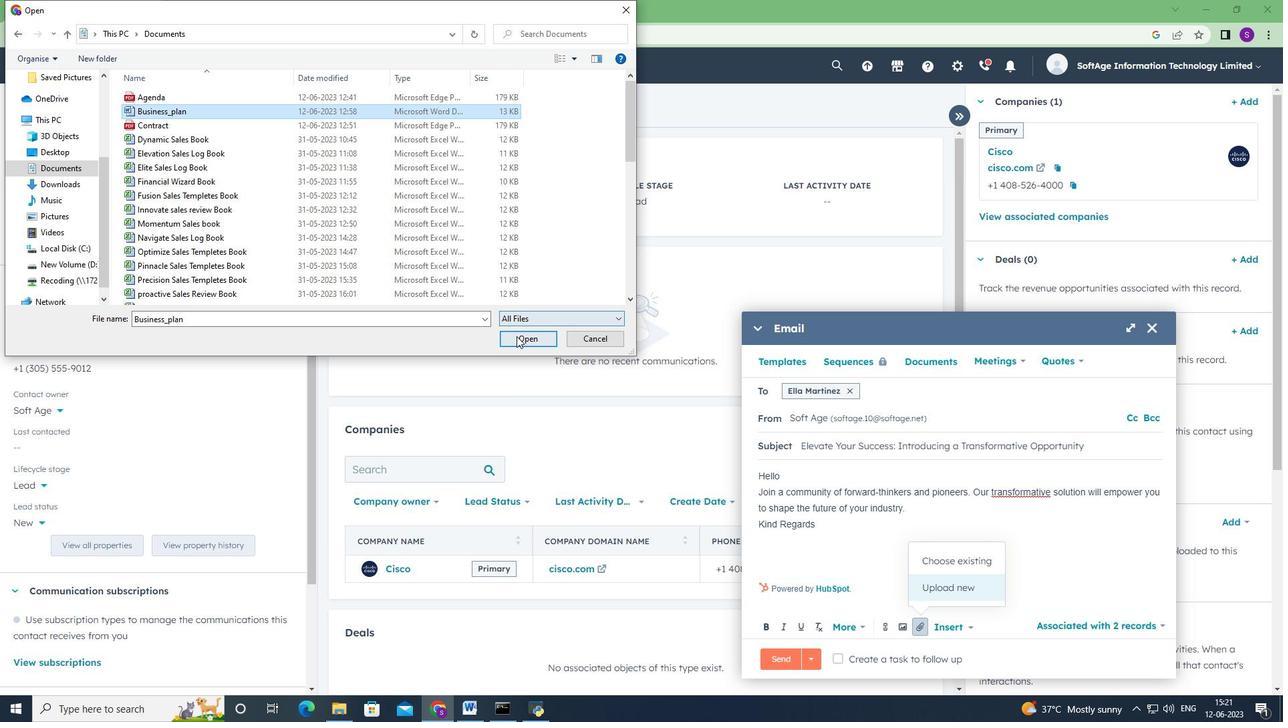 
Action: Mouse moved to (902, 589)
Screenshot: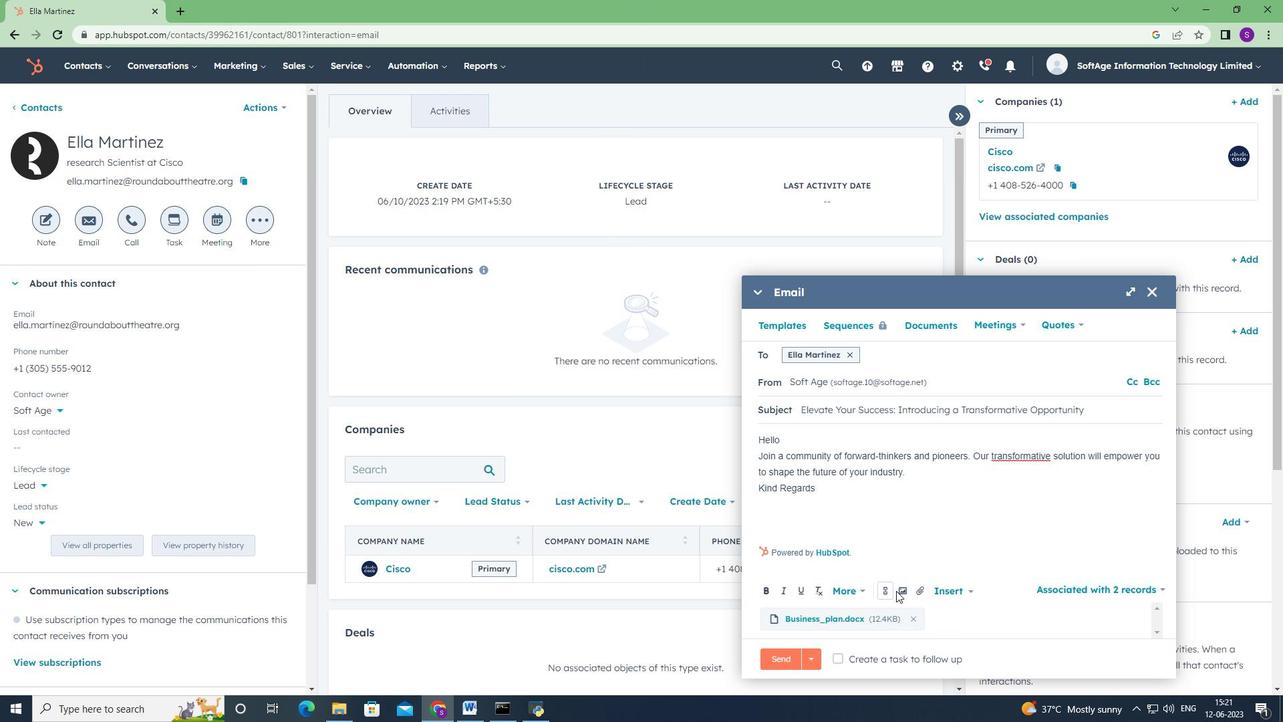 
Action: Mouse pressed left at (902, 589)
Screenshot: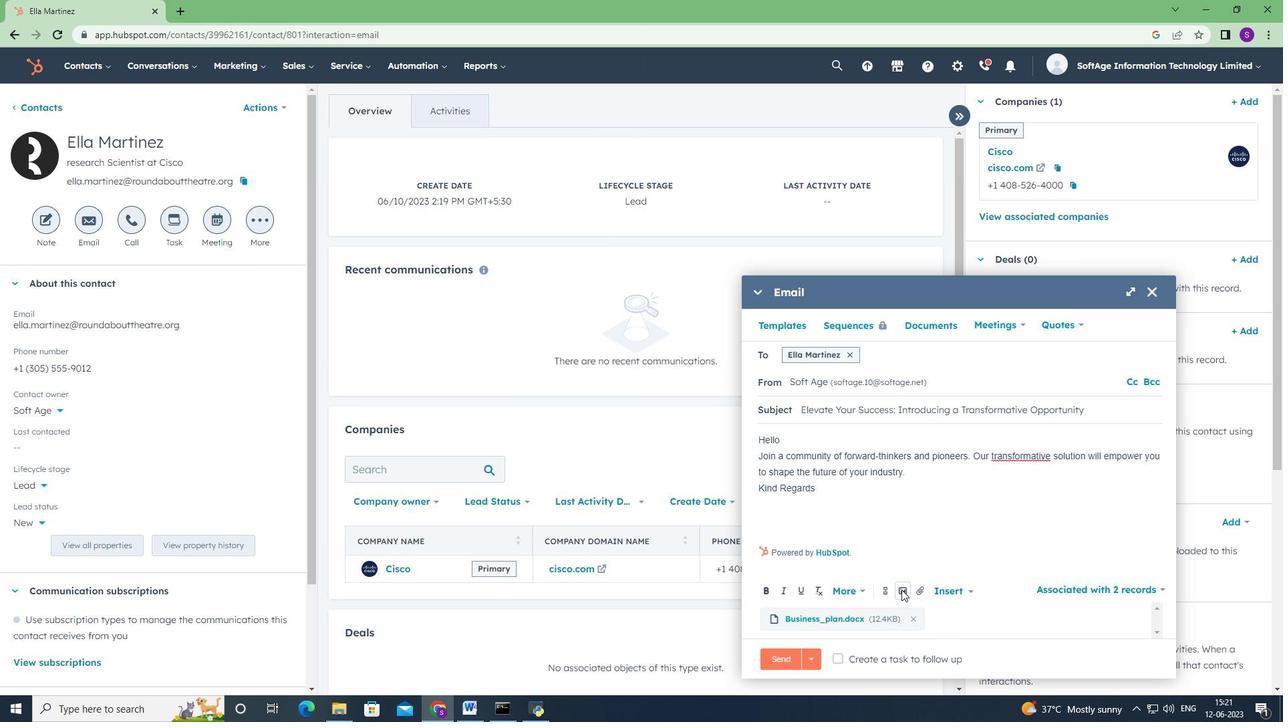 
Action: Mouse moved to (876, 553)
Screenshot: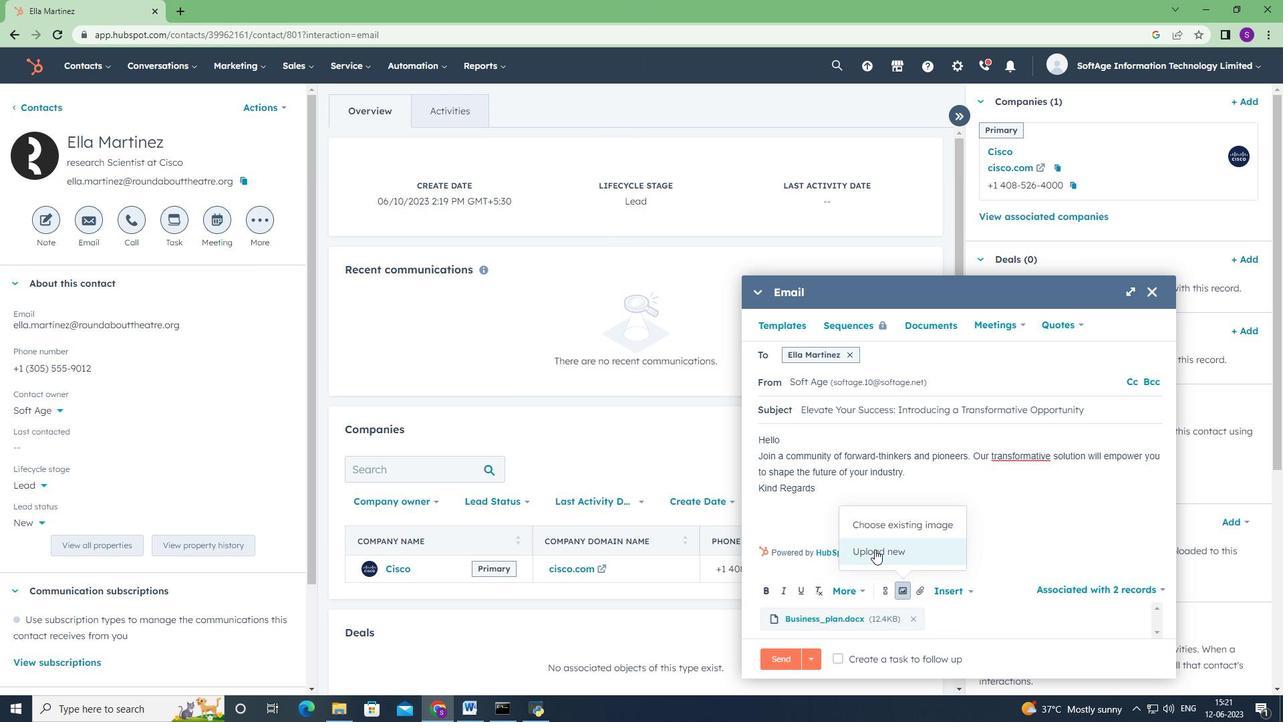 
Action: Mouse pressed left at (876, 553)
Screenshot: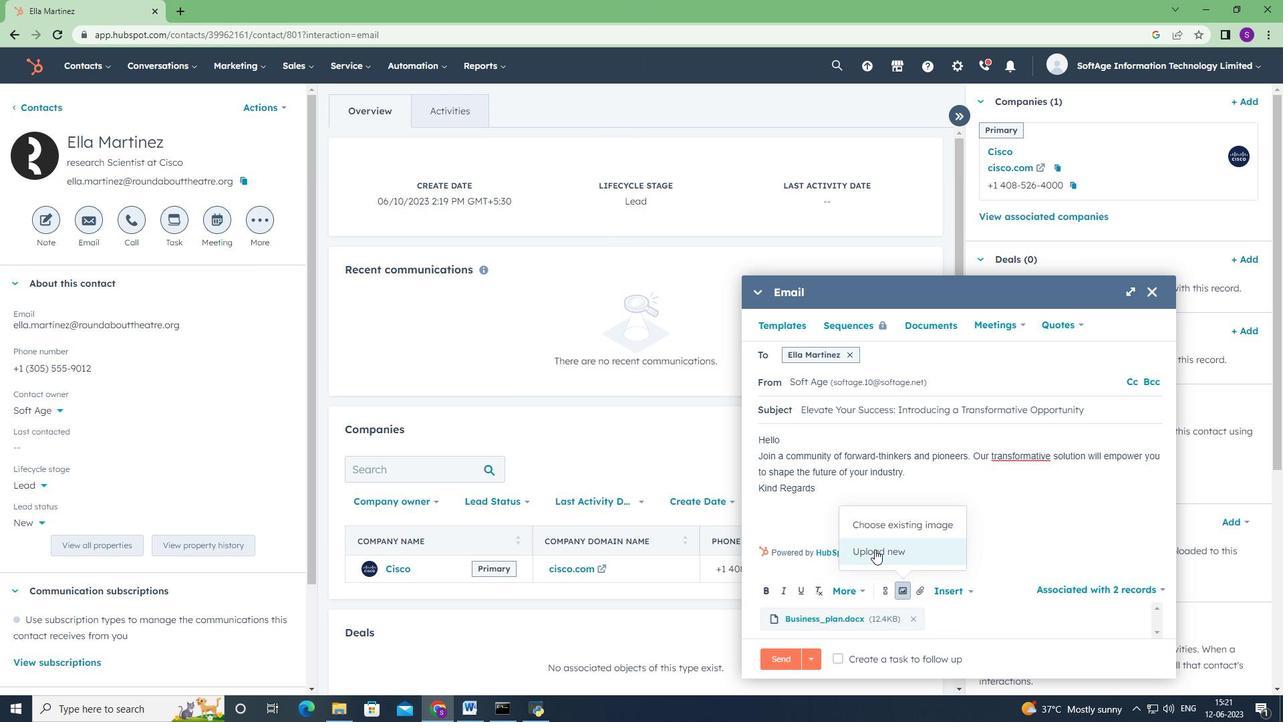 
Action: Mouse moved to (74, 183)
Screenshot: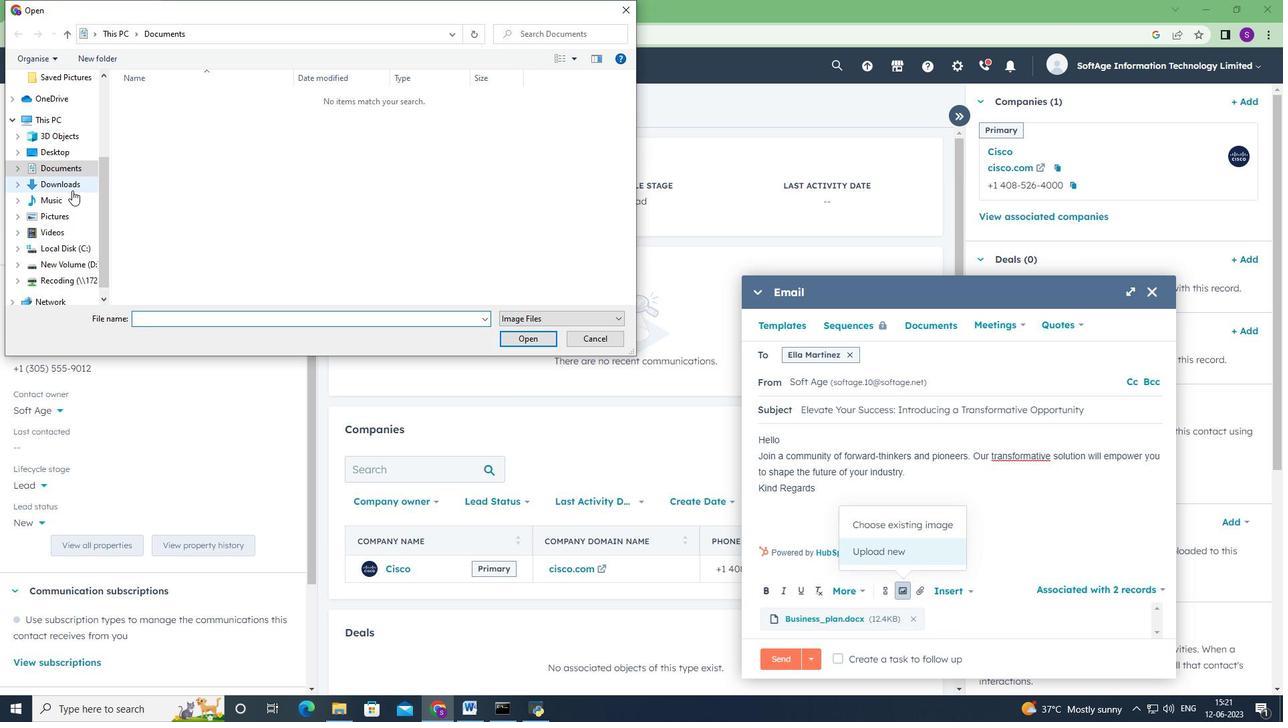 
Action: Mouse pressed left at (74, 183)
Screenshot: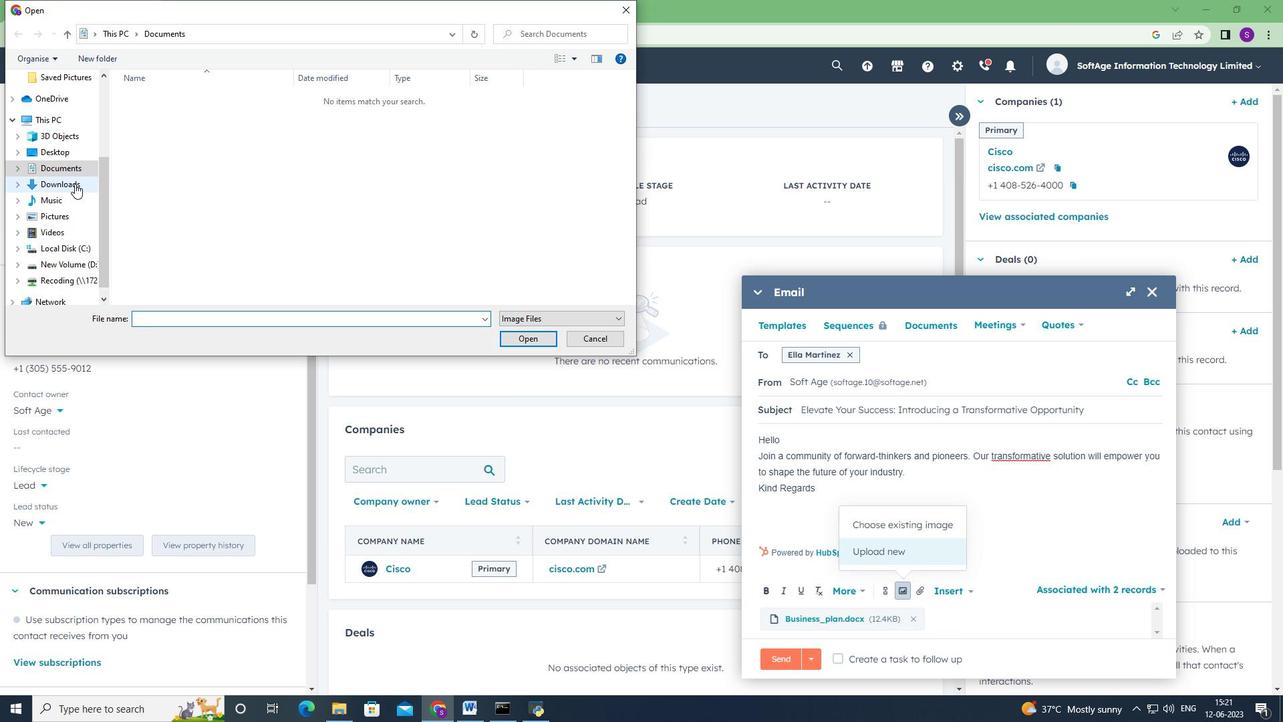 
Action: Mouse moved to (152, 120)
Screenshot: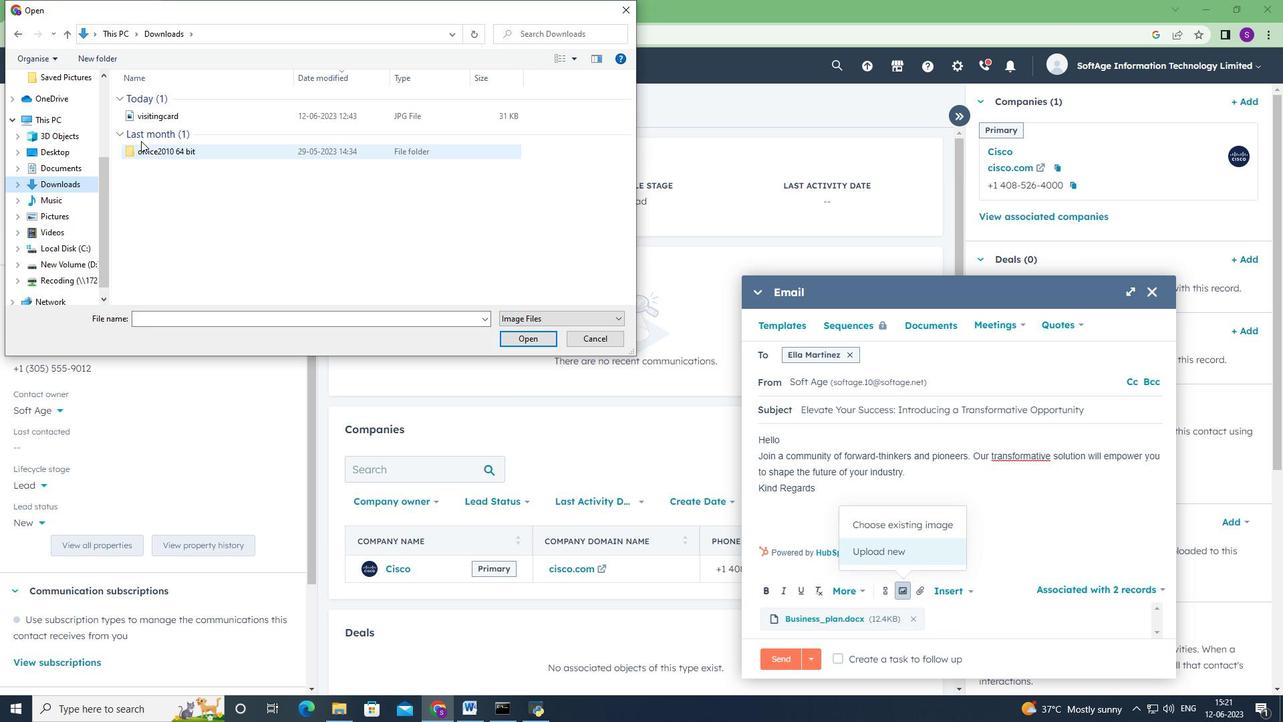 
Action: Mouse pressed left at (152, 120)
Screenshot: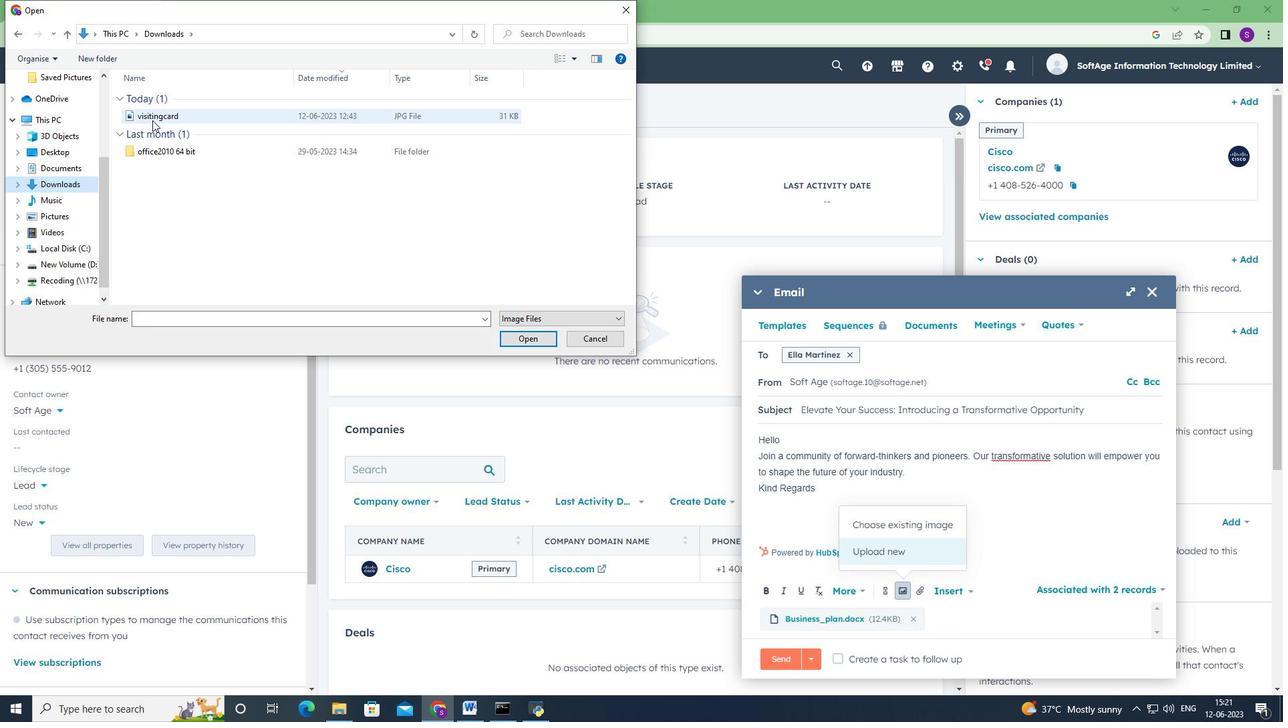 
Action: Mouse moved to (537, 338)
Screenshot: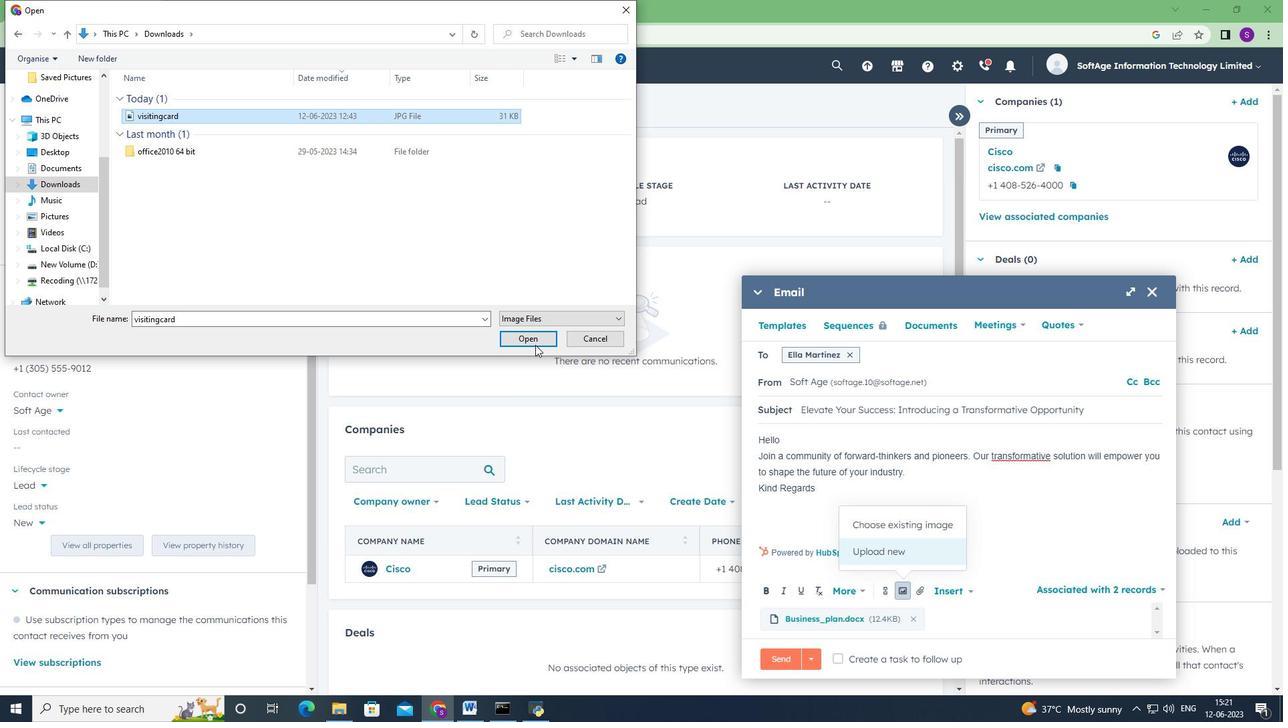 
Action: Mouse pressed left at (537, 338)
Screenshot: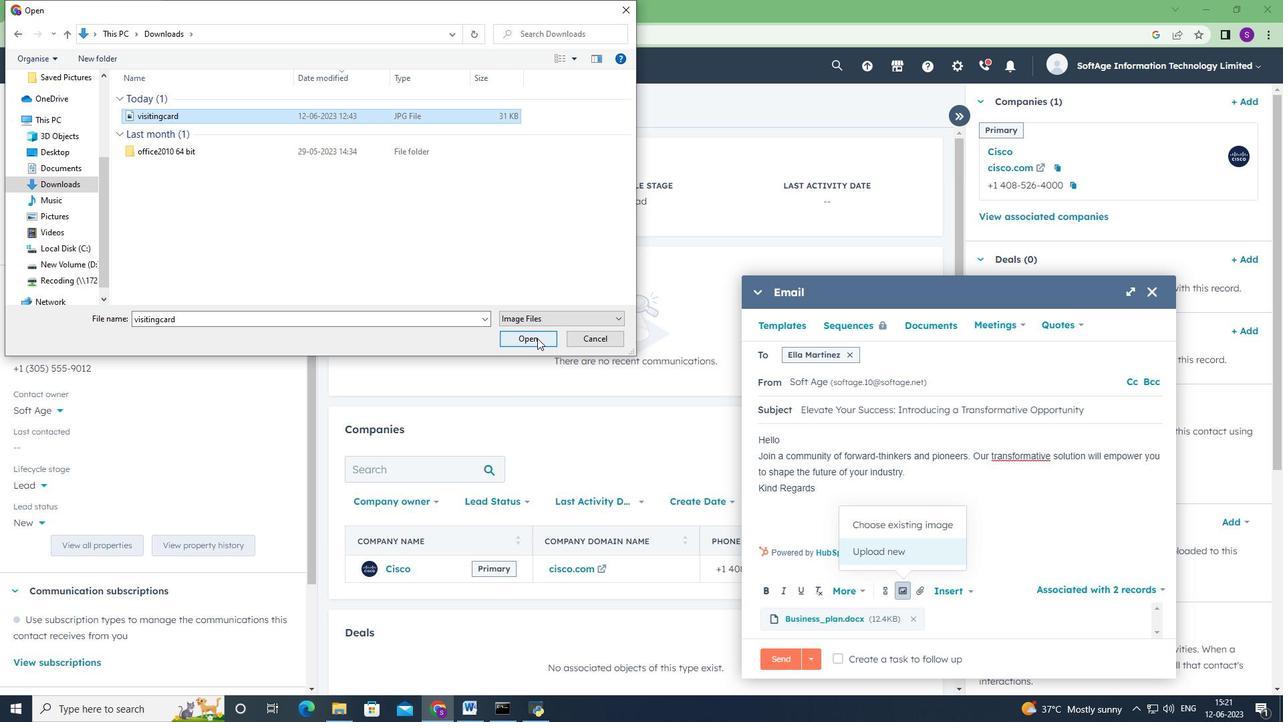 
Action: Mouse moved to (766, 369)
Screenshot: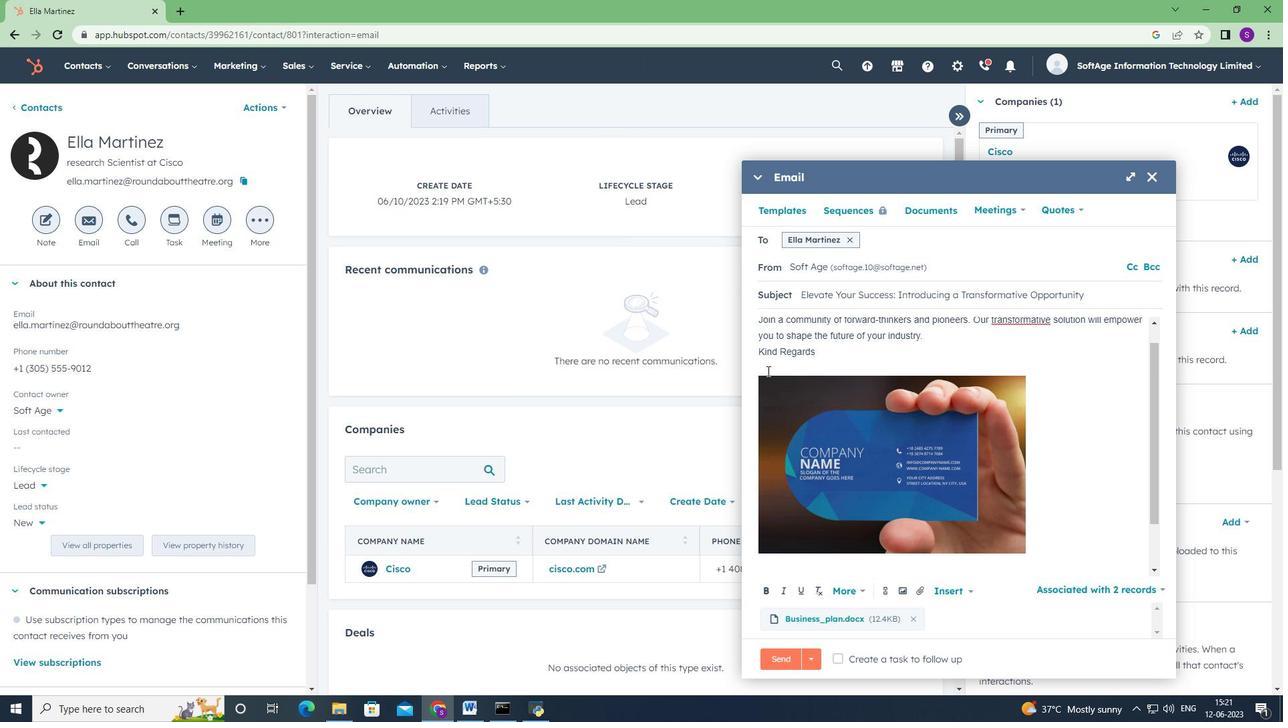 
Action: Mouse pressed left at (766, 369)
Screenshot: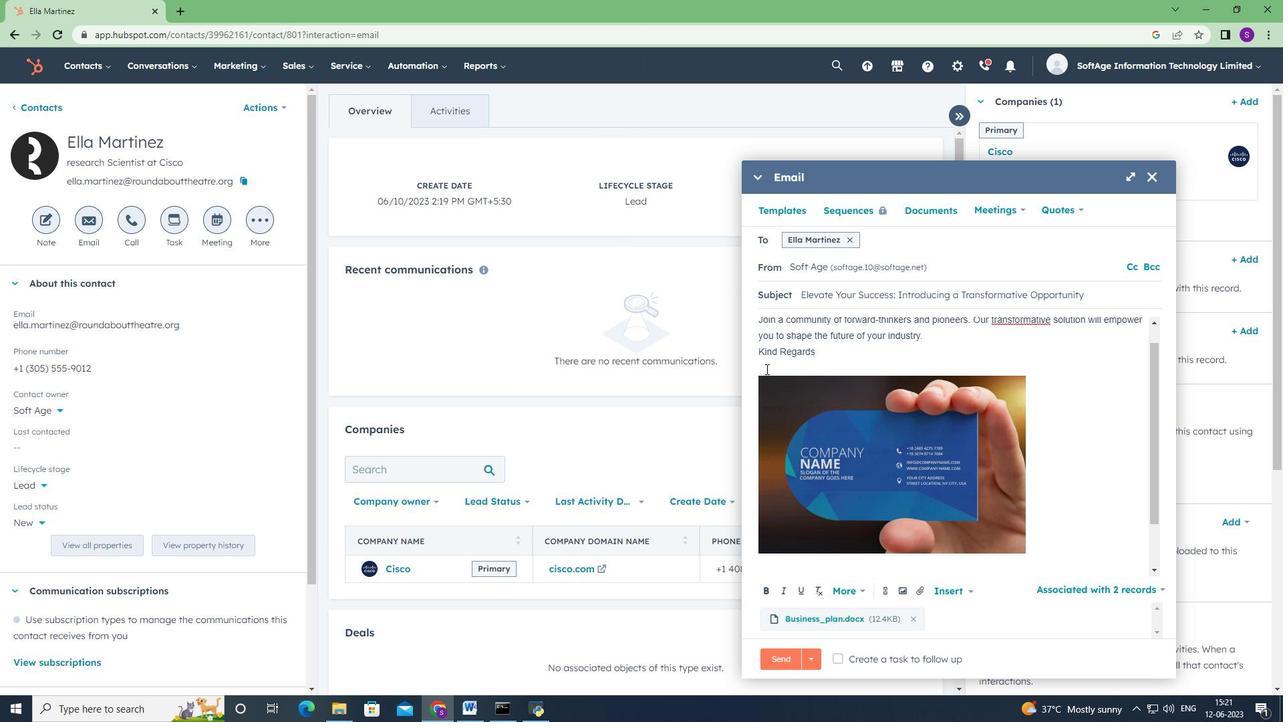 
Action: Key pressed <Key.shift><Key.shift><Key.shift><Key.shift><Key.shift><Key.shift><Key.shift><Key.shift><Key.shift><Key.shift><Key.shift><Key.shift><Key.shift><Key.shift><Key.shift><Key.shift><Key.shift><Key.shift><Key.shift><Key.shift><Key.shift><Key.shift><Key.shift><Key.shift><Key.shift><Key.shift><Key.shift><Key.shift><Key.shift><Key.shift><Key.shift><Key.shift><Key.shift><Key.shift><Key.shift><Key.shift>Tumblr
Screenshot: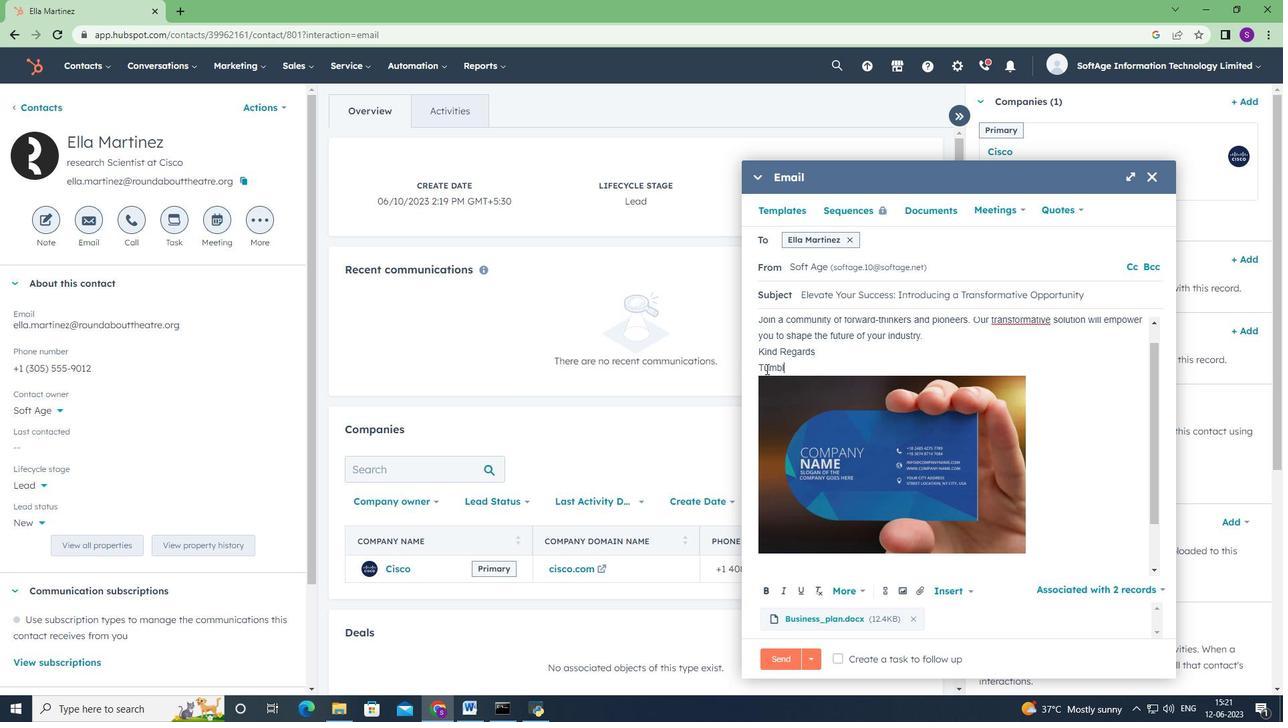 
Action: Mouse moved to (801, 394)
Screenshot: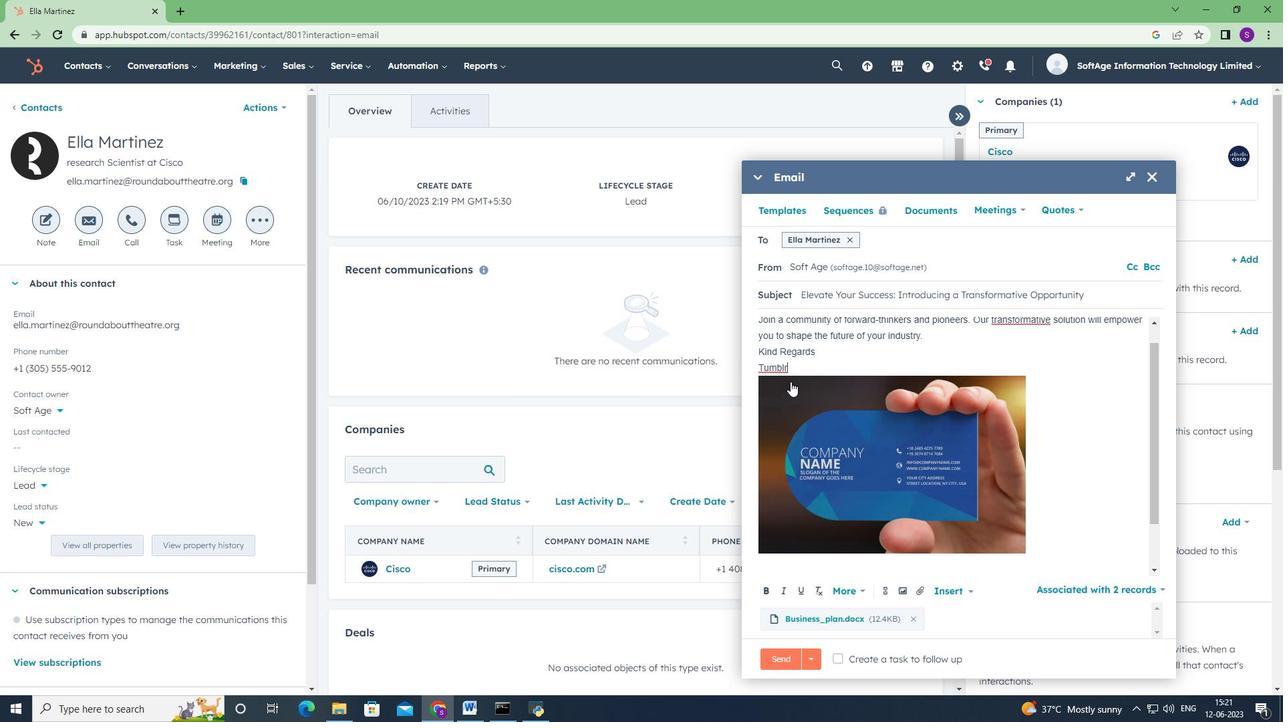 
Action: Key pressed <Key.space>
Screenshot: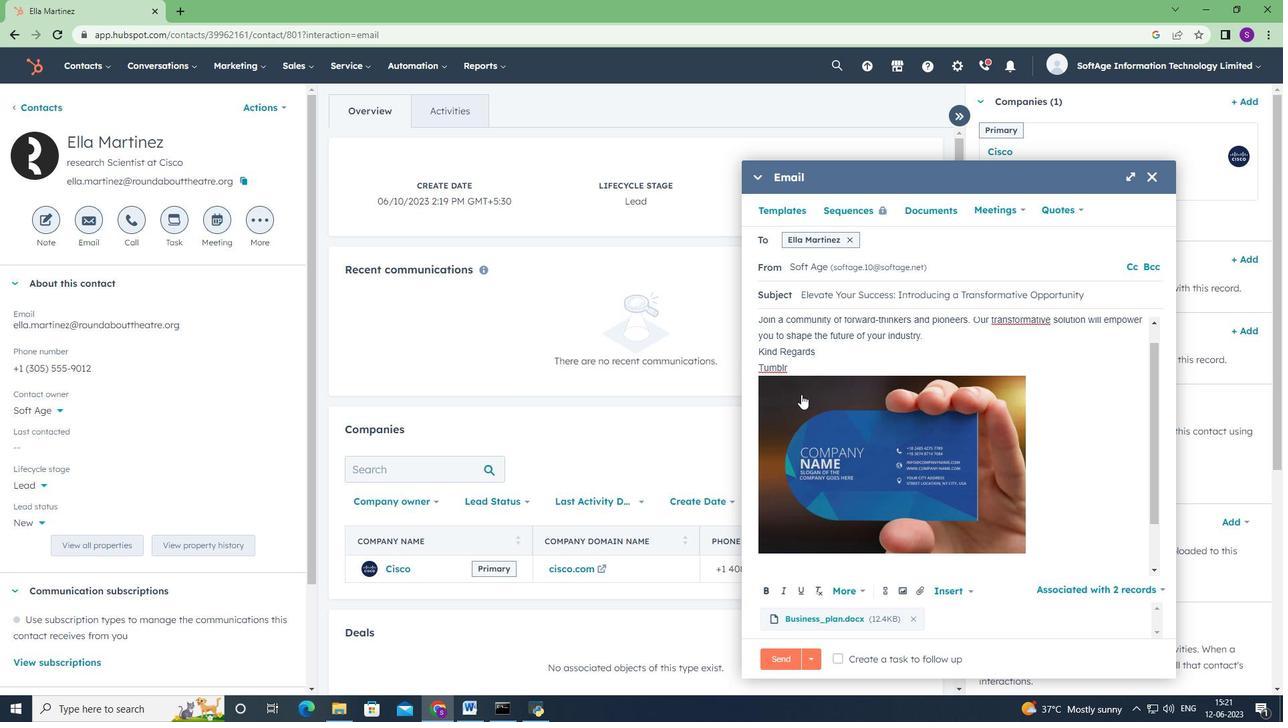 
Action: Mouse moved to (882, 585)
Screenshot: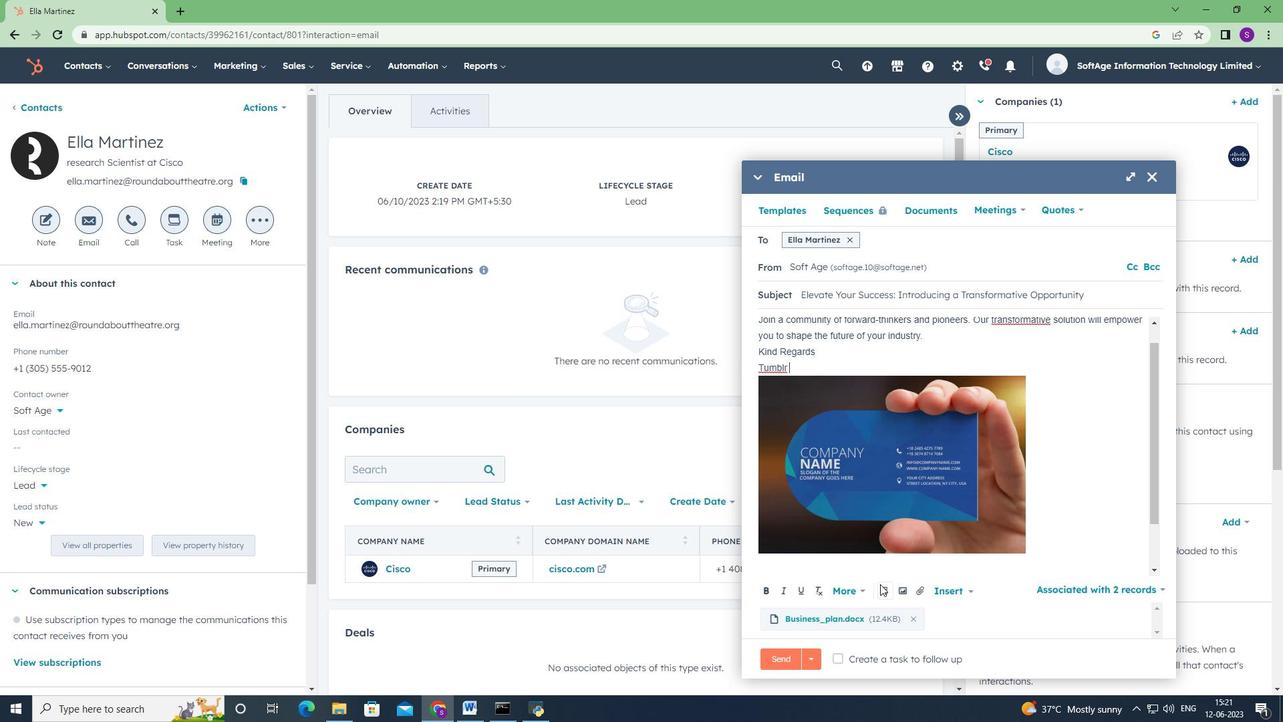 
Action: Mouse pressed left at (882, 585)
Screenshot: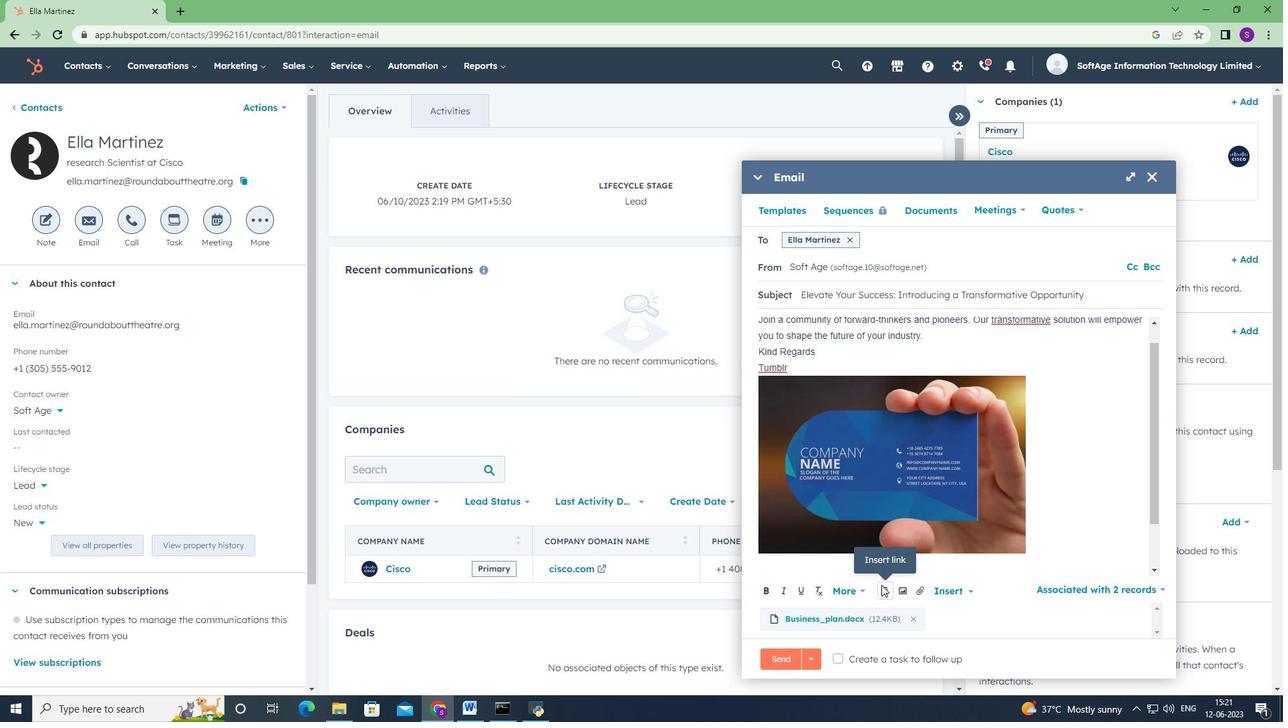
Action: Key pressed <Key.shift>www.tumblr.com
Screenshot: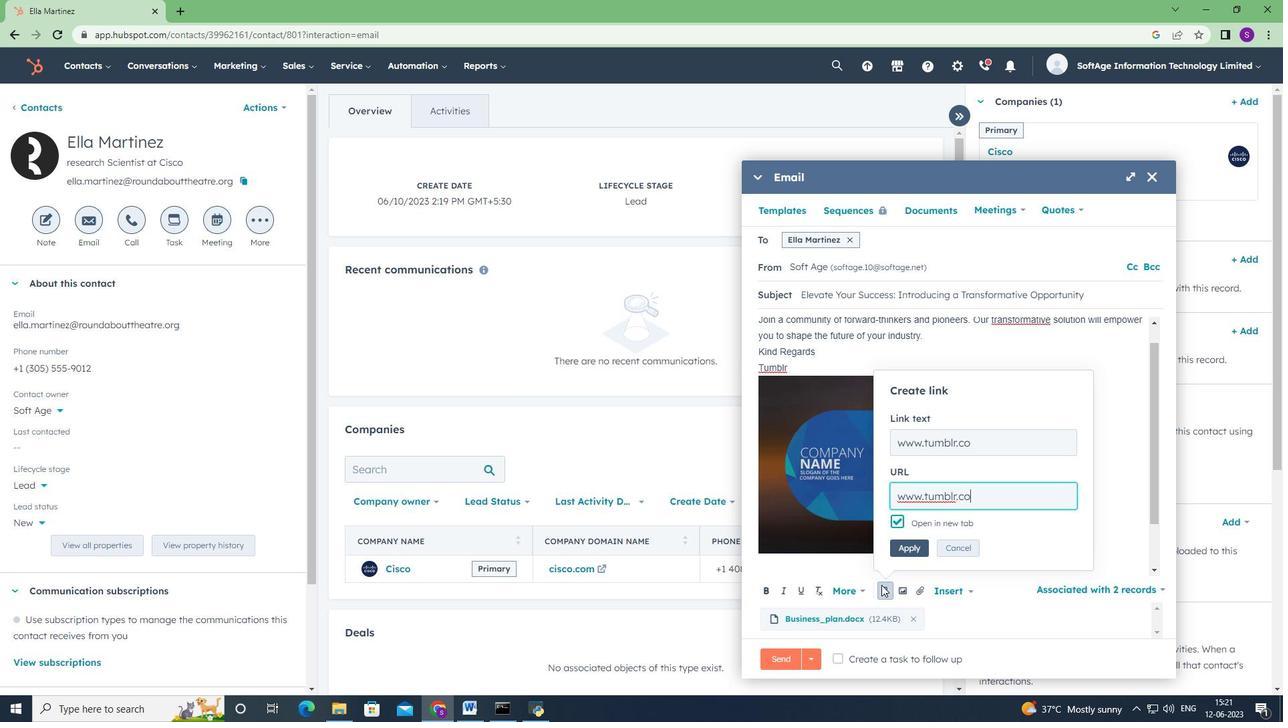 
Action: Mouse moved to (915, 555)
Screenshot: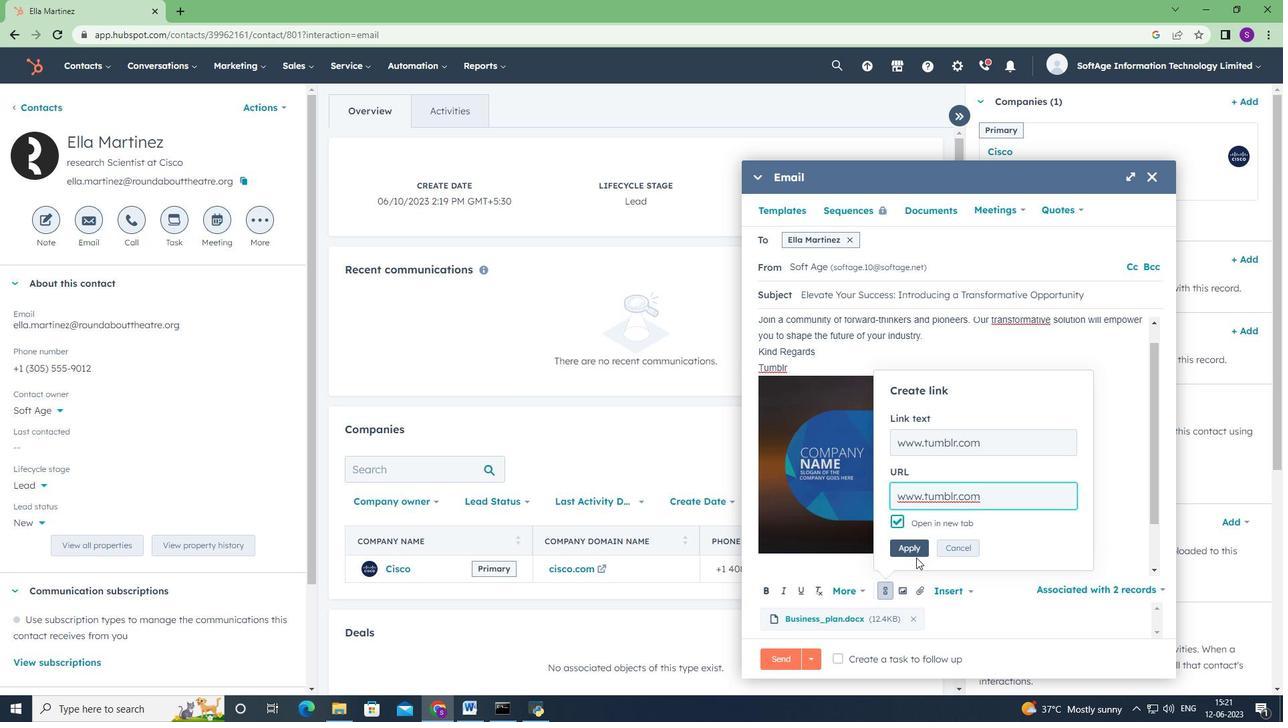 
Action: Mouse pressed left at (915, 555)
Screenshot: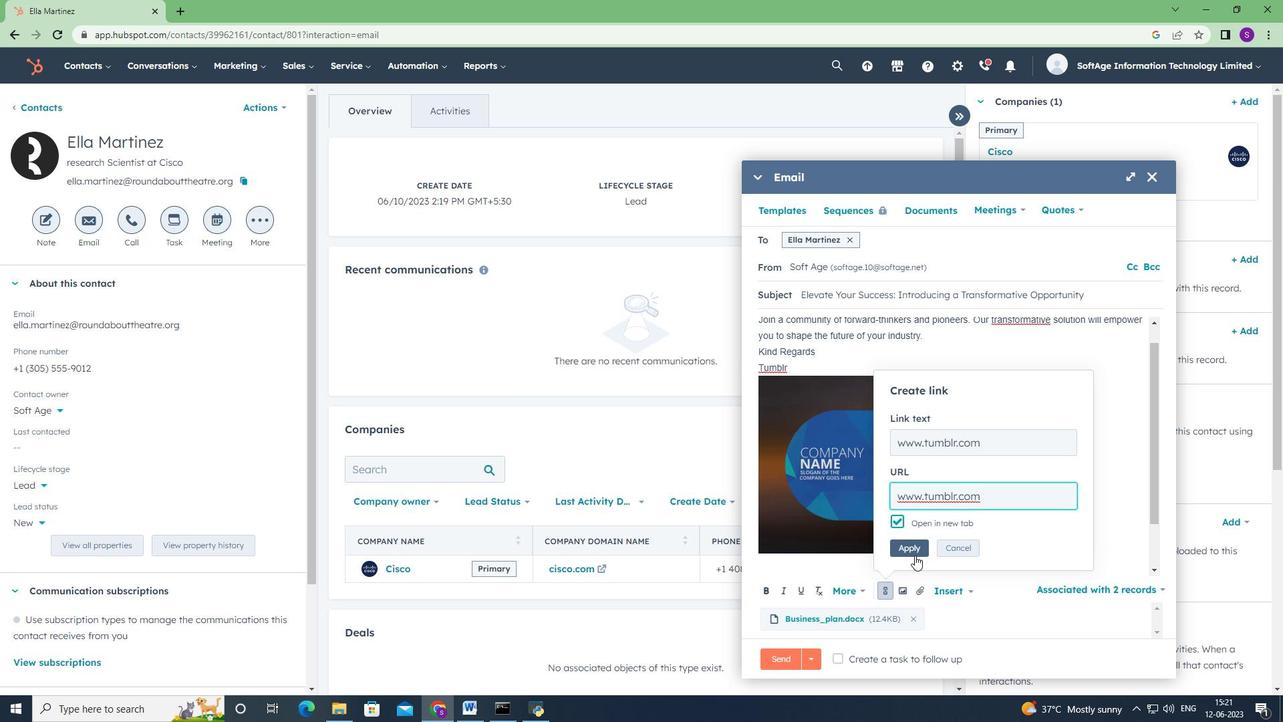 
Action: Mouse moved to (841, 661)
Screenshot: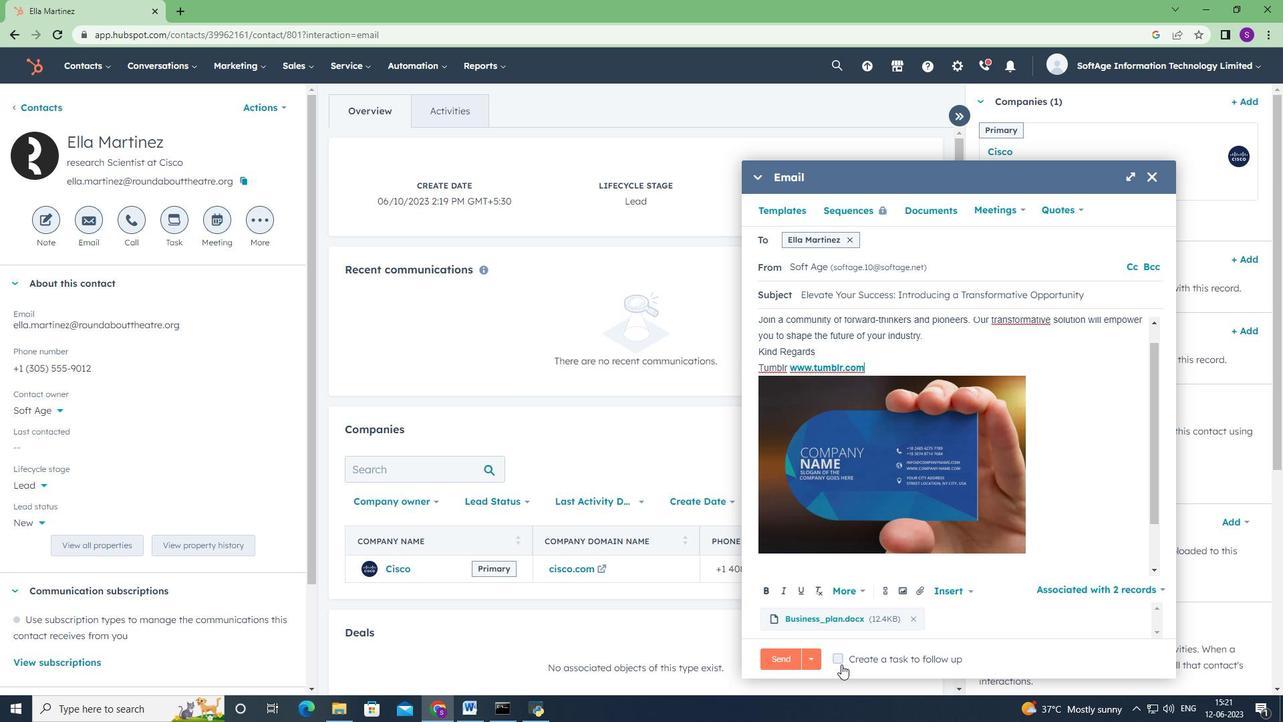
Action: Mouse pressed left at (841, 661)
Screenshot: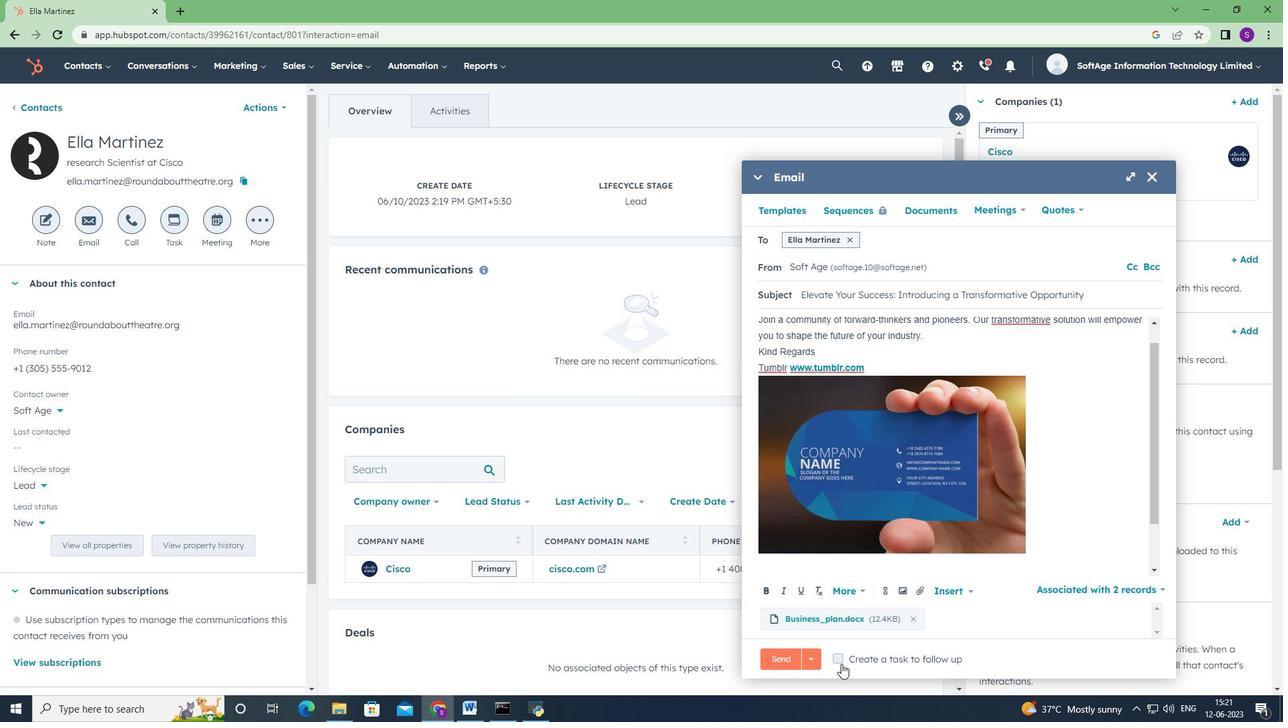 
Action: Mouse moved to (1074, 658)
Screenshot: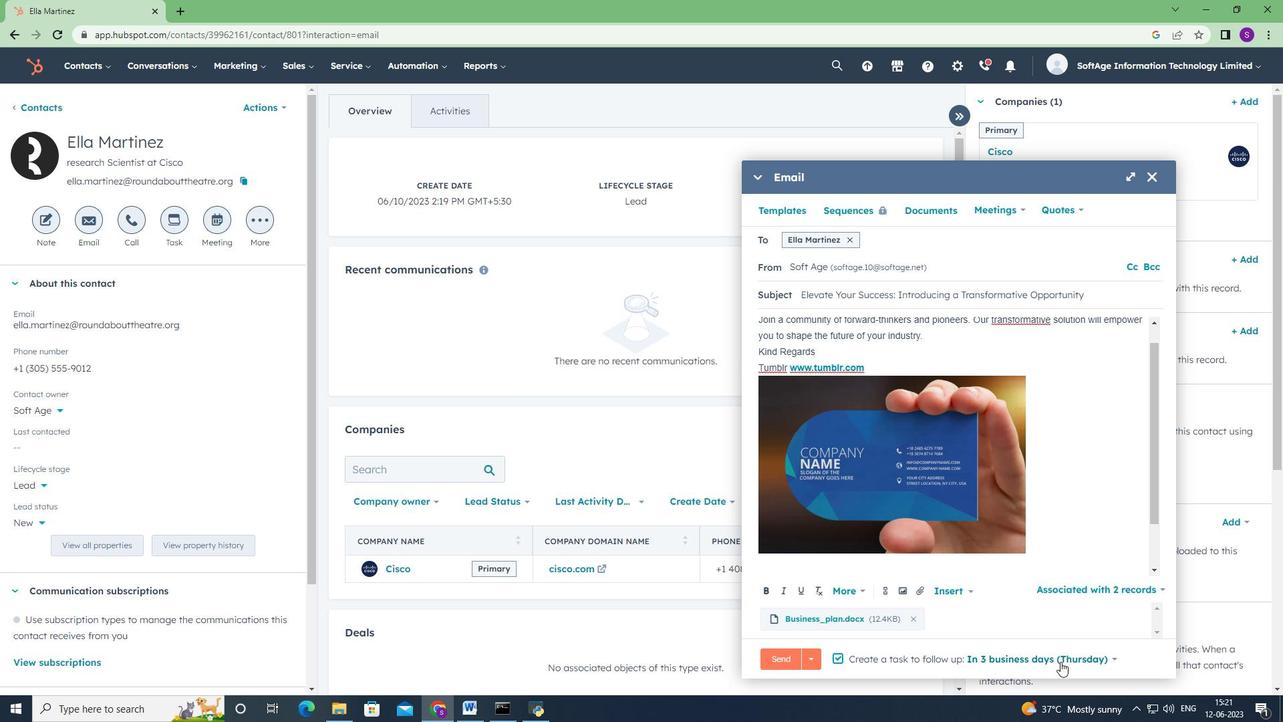 
Action: Mouse pressed left at (1074, 658)
Screenshot: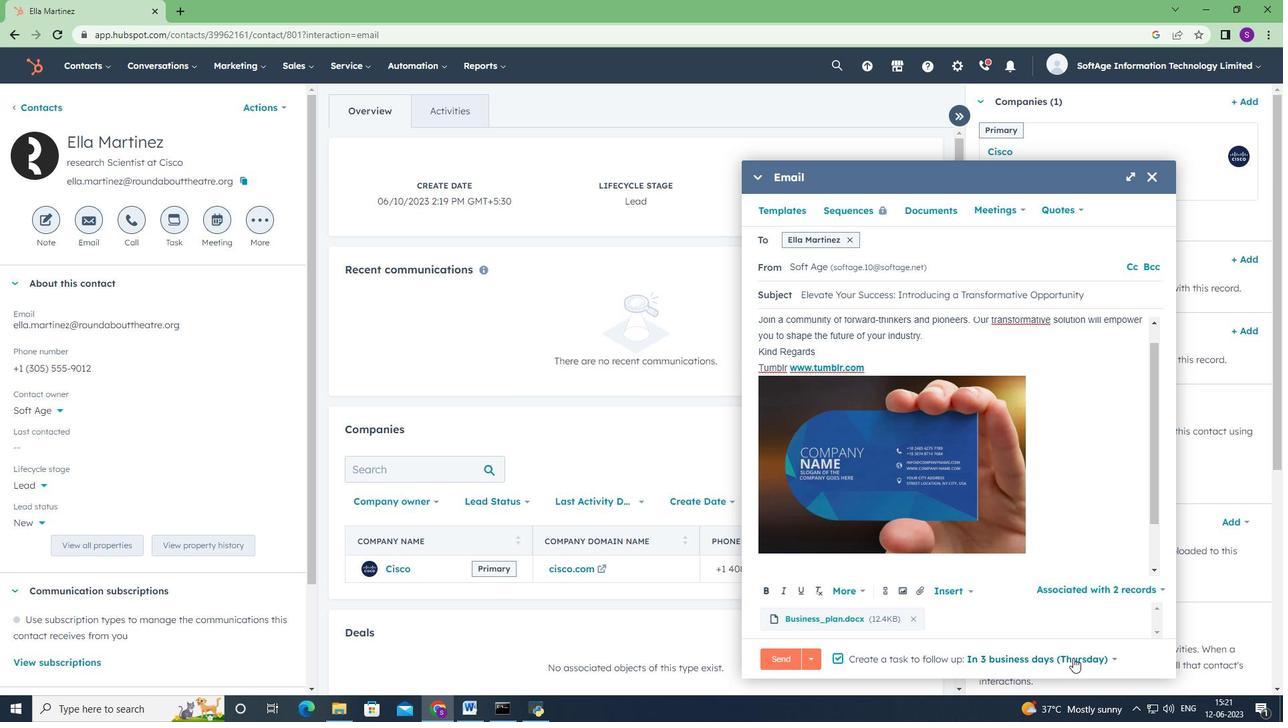 
Action: Mouse moved to (1009, 604)
Screenshot: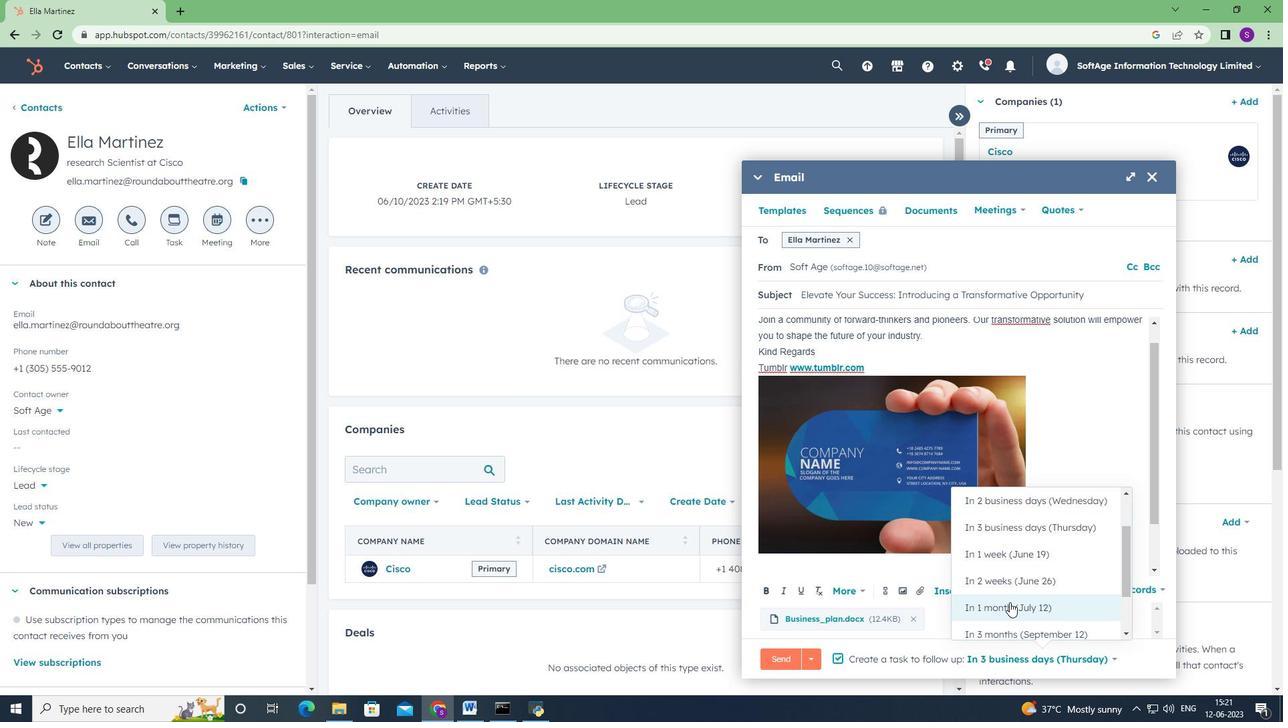
Action: Mouse pressed left at (1009, 604)
Screenshot: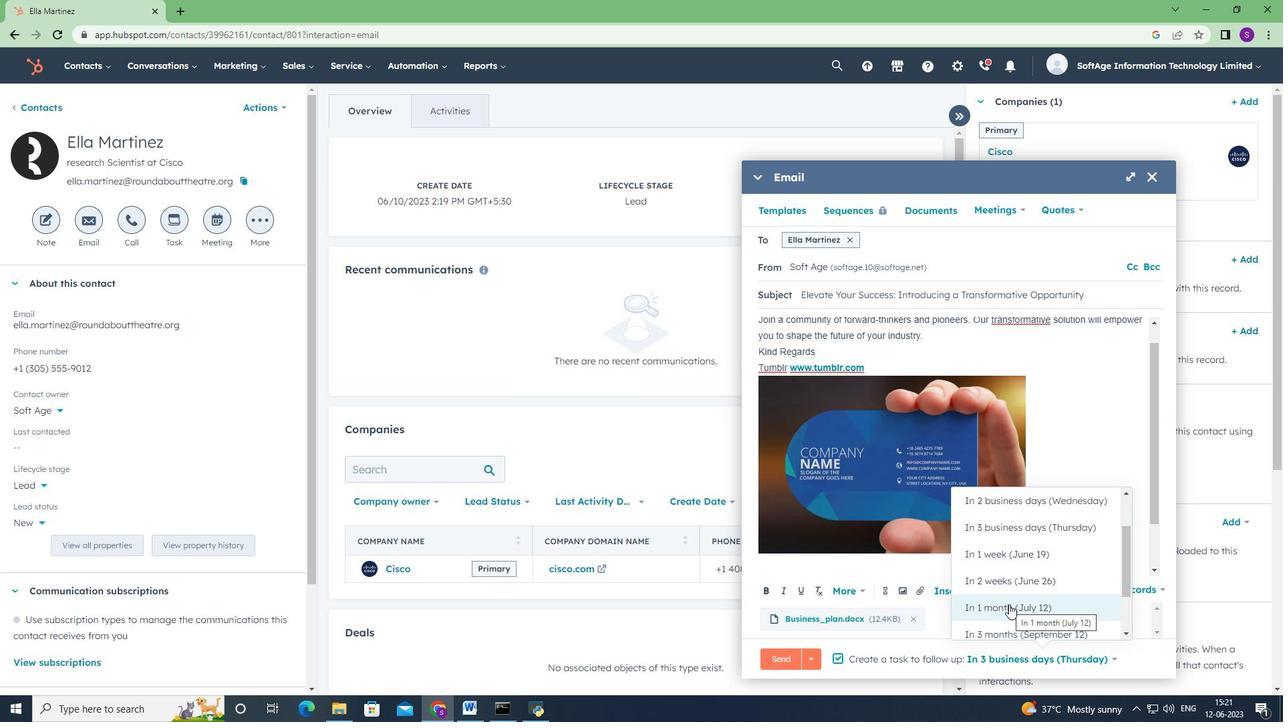 
Action: Mouse moved to (791, 660)
Screenshot: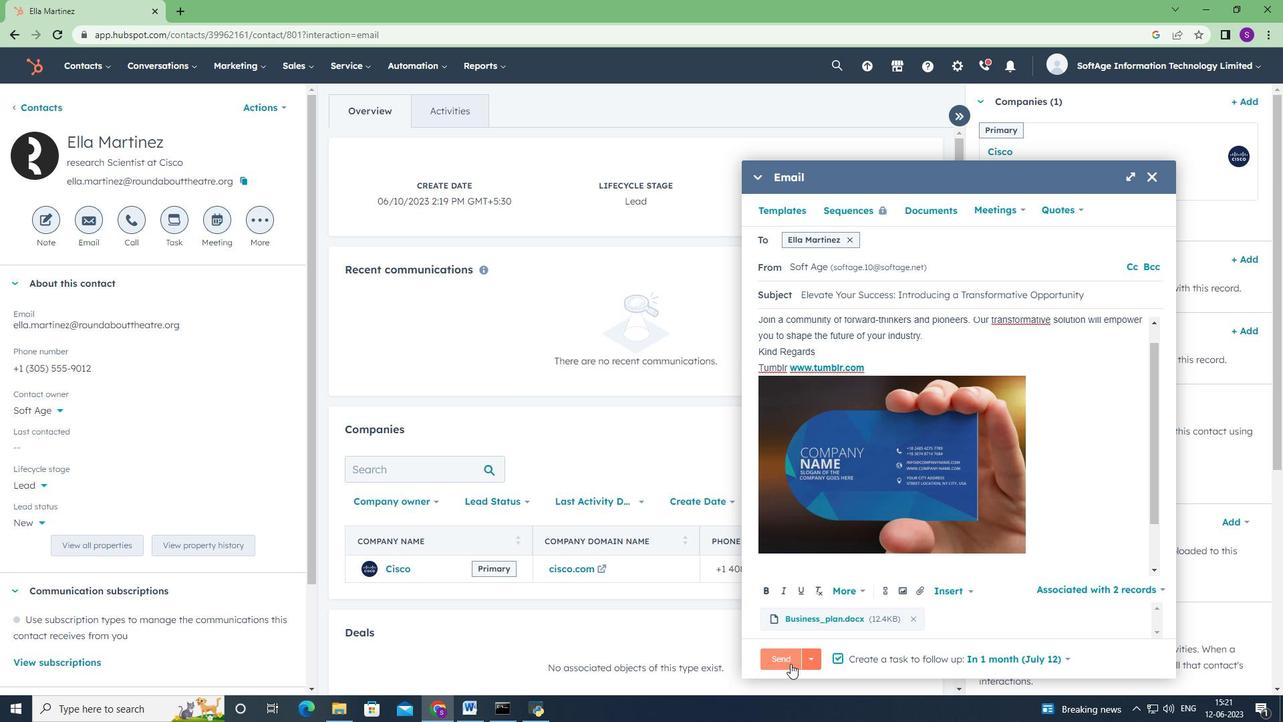 
Action: Mouse pressed left at (791, 660)
Screenshot: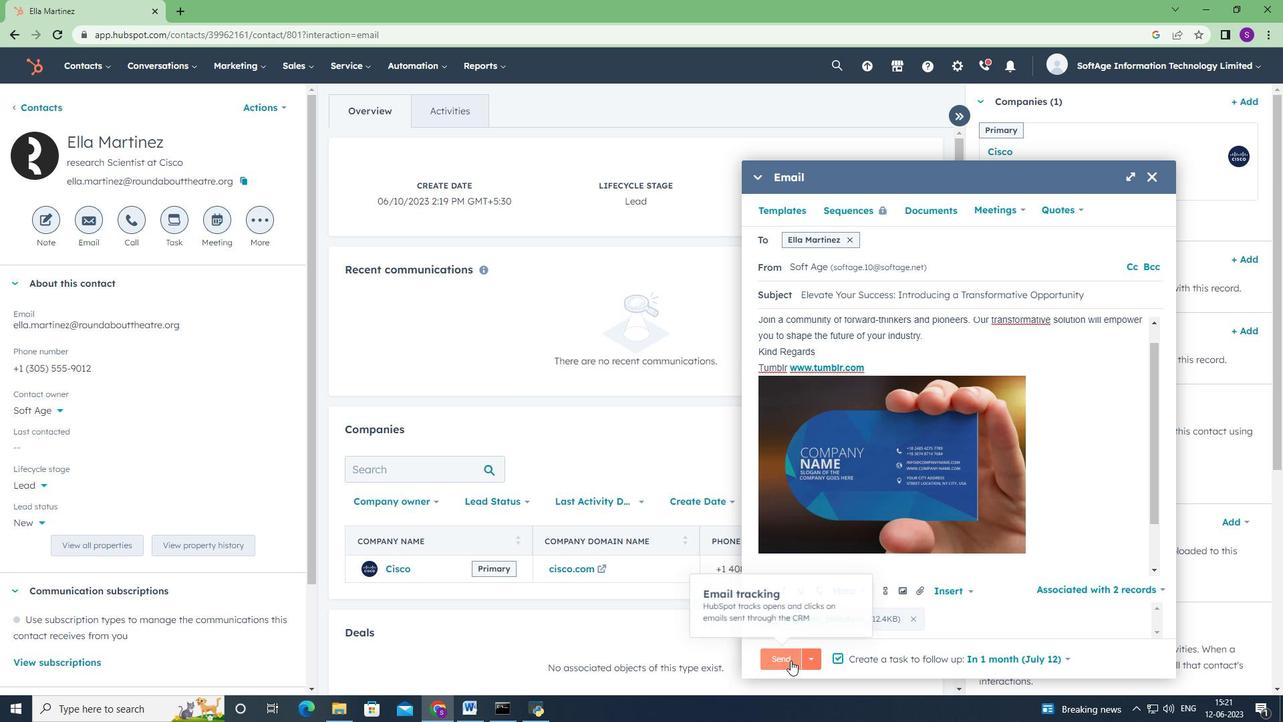 
Action: Mouse moved to (693, 427)
Screenshot: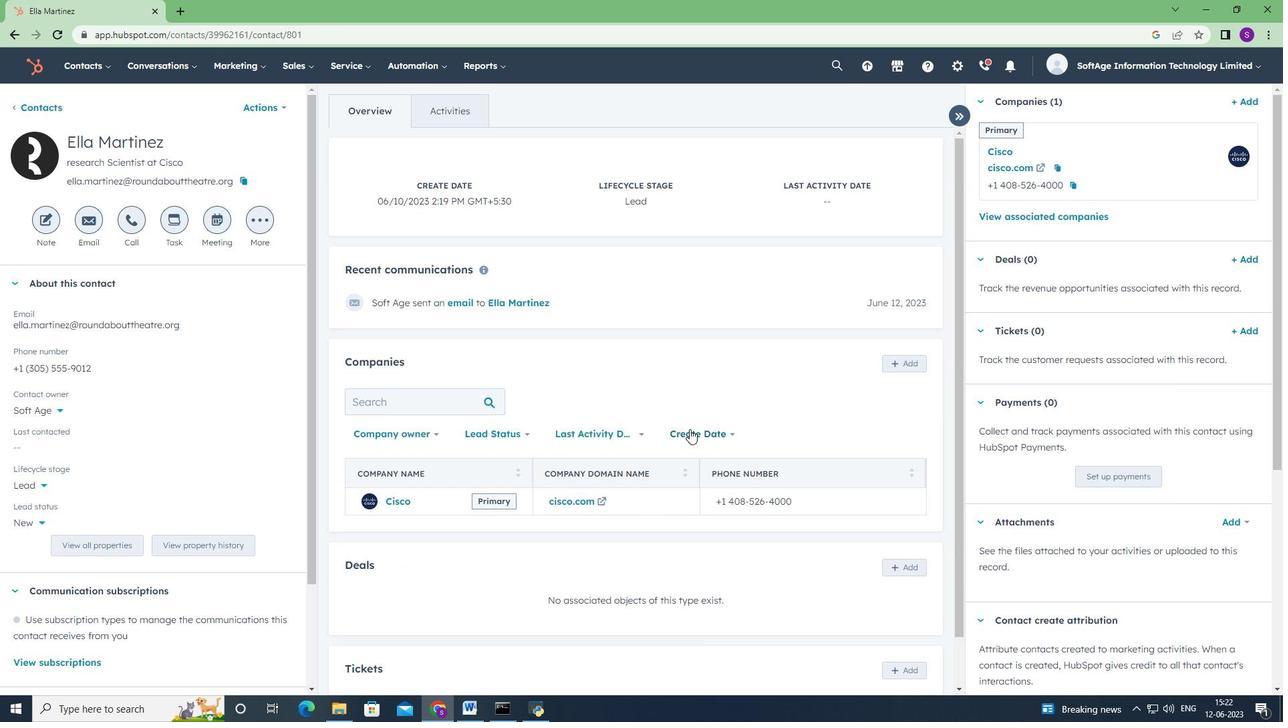 
Action: Mouse scrolled (693, 426) with delta (0, 0)
Screenshot: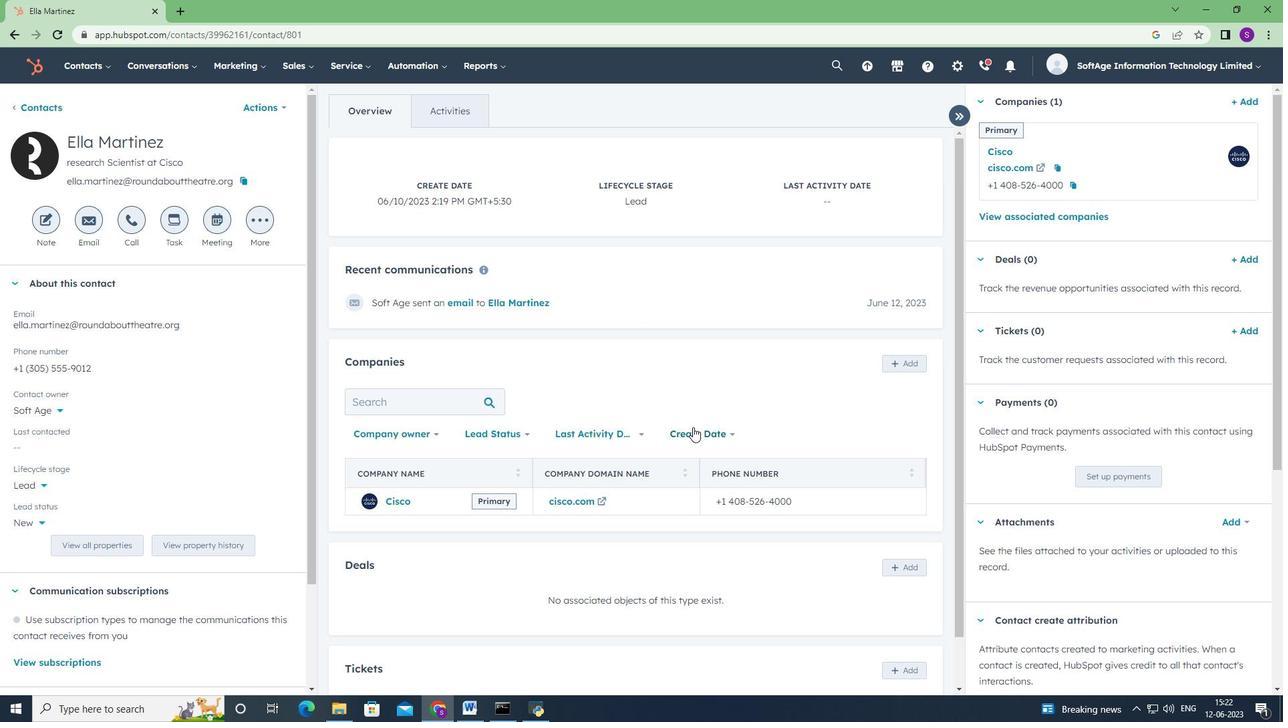 
Action: Mouse scrolled (693, 426) with delta (0, 0)
Screenshot: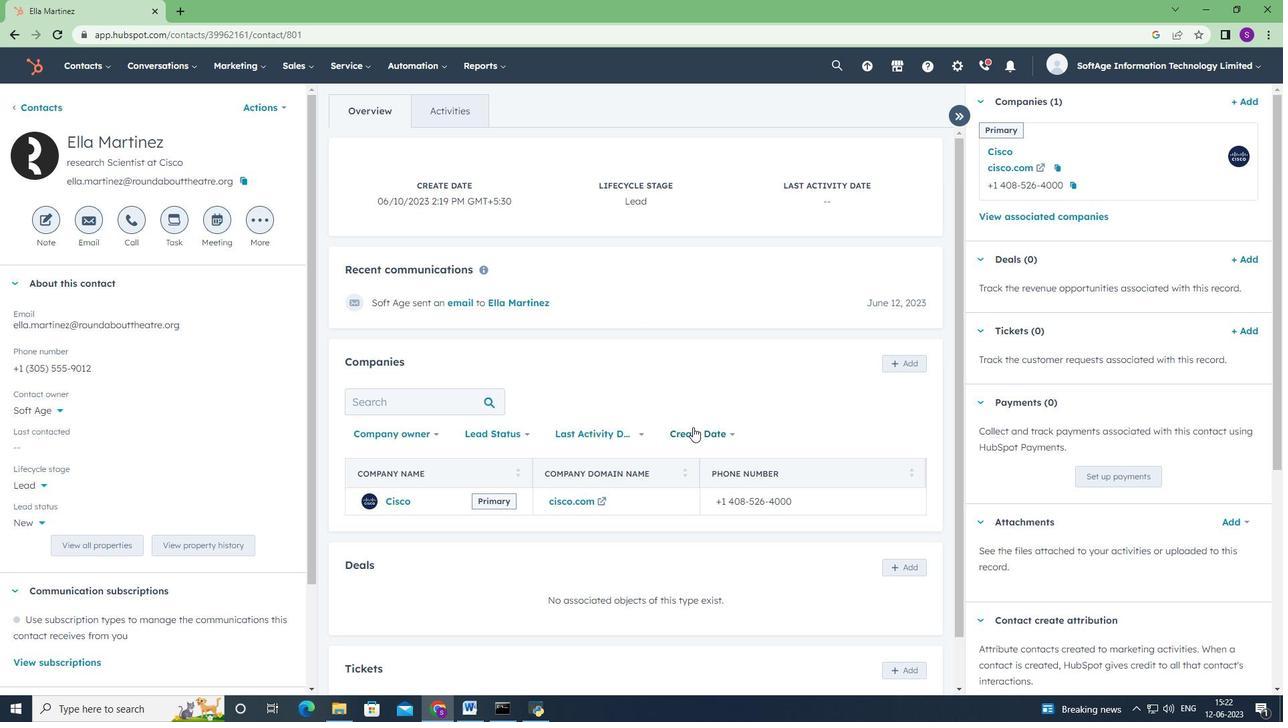 
Action: Mouse scrolled (693, 426) with delta (0, 0)
Screenshot: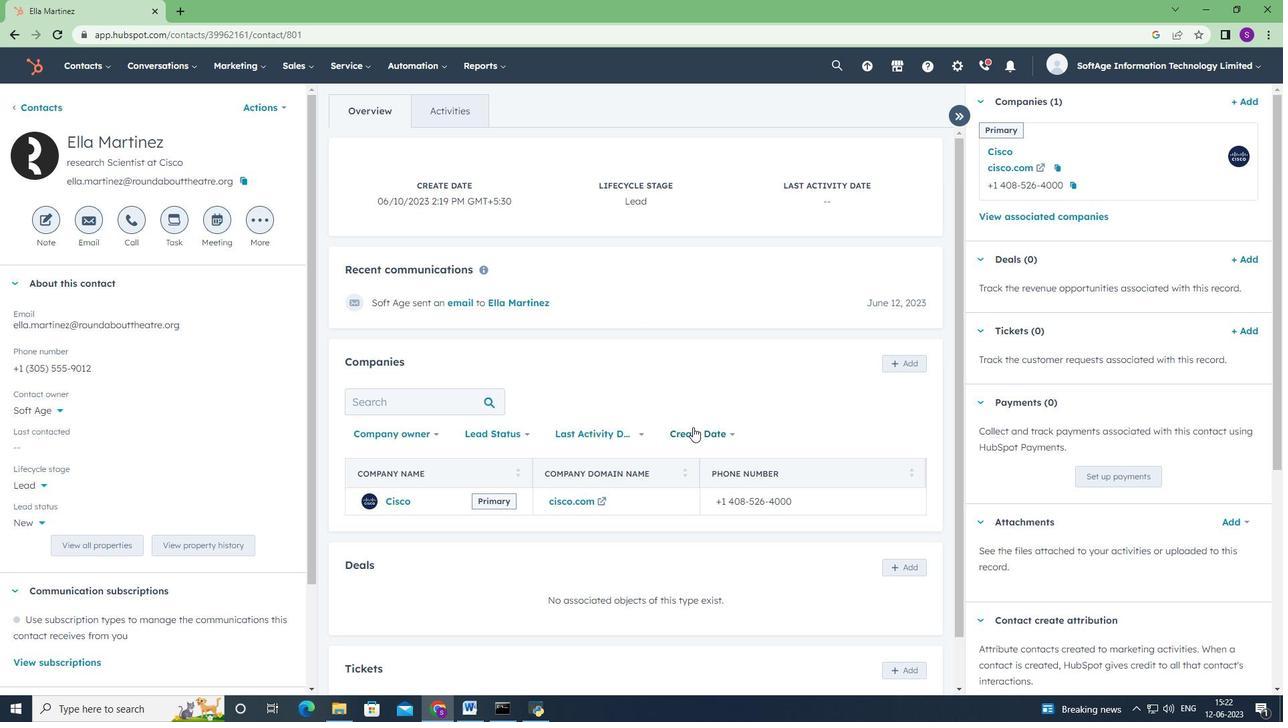 
Action: Mouse scrolled (693, 426) with delta (0, 0)
Screenshot: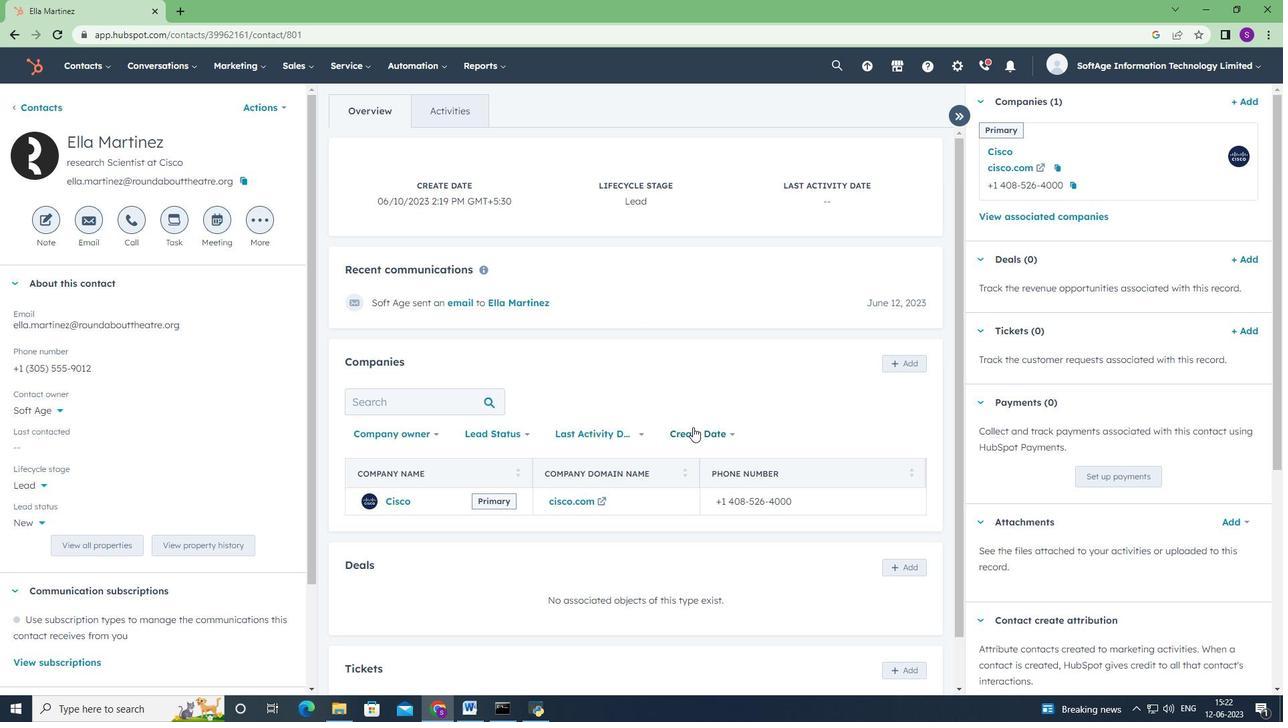 
Action: Mouse scrolled (693, 427) with delta (0, 0)
Screenshot: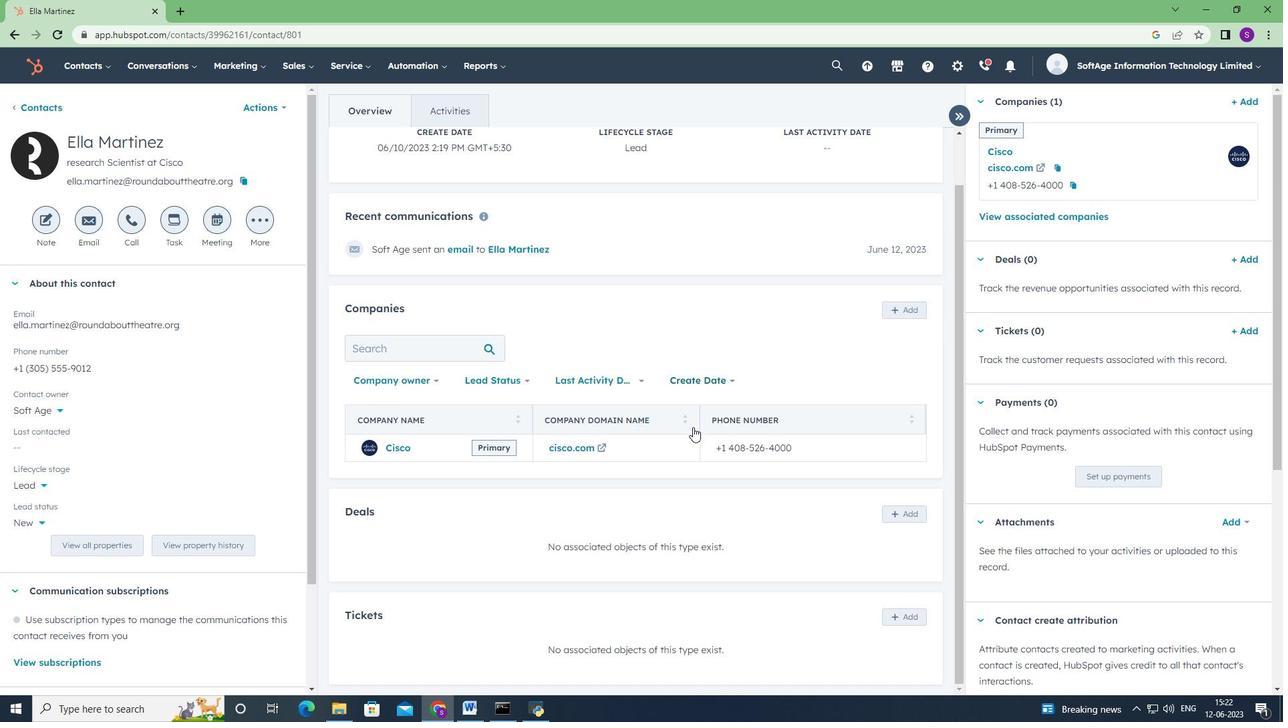 
Action: Mouse scrolled (693, 427) with delta (0, 0)
Screenshot: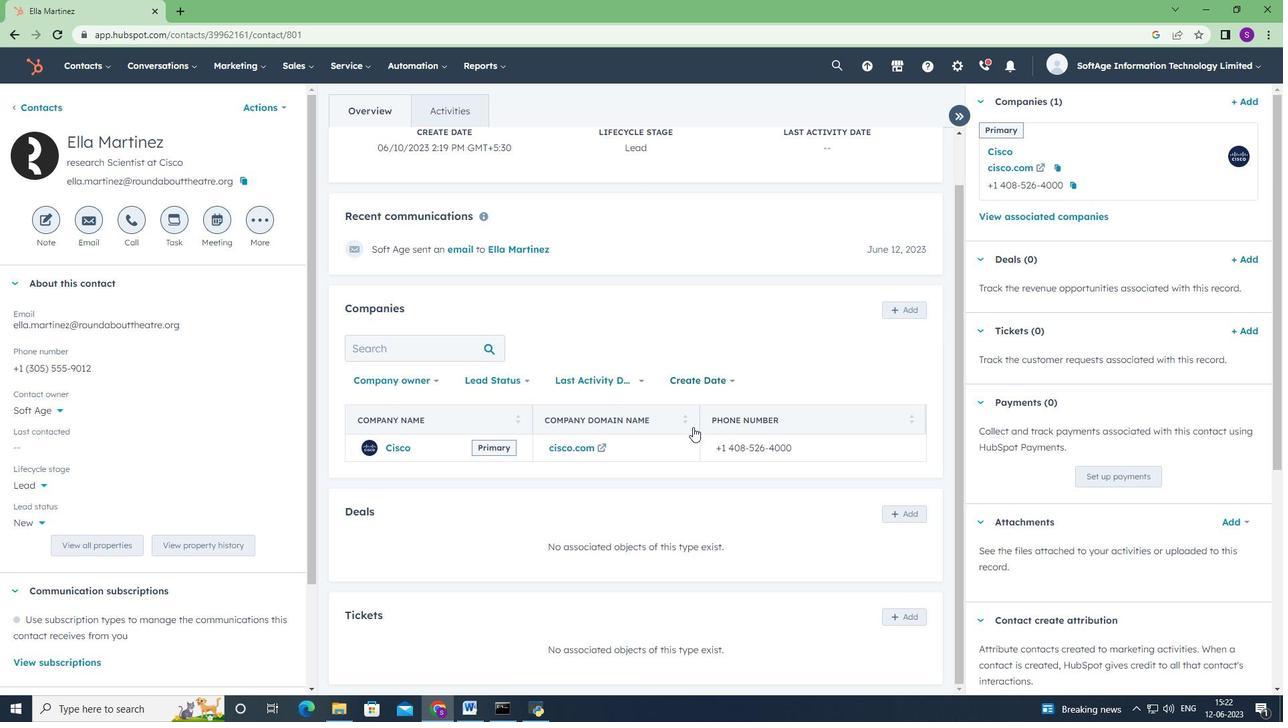 
Action: Mouse scrolled (693, 427) with delta (0, 0)
Screenshot: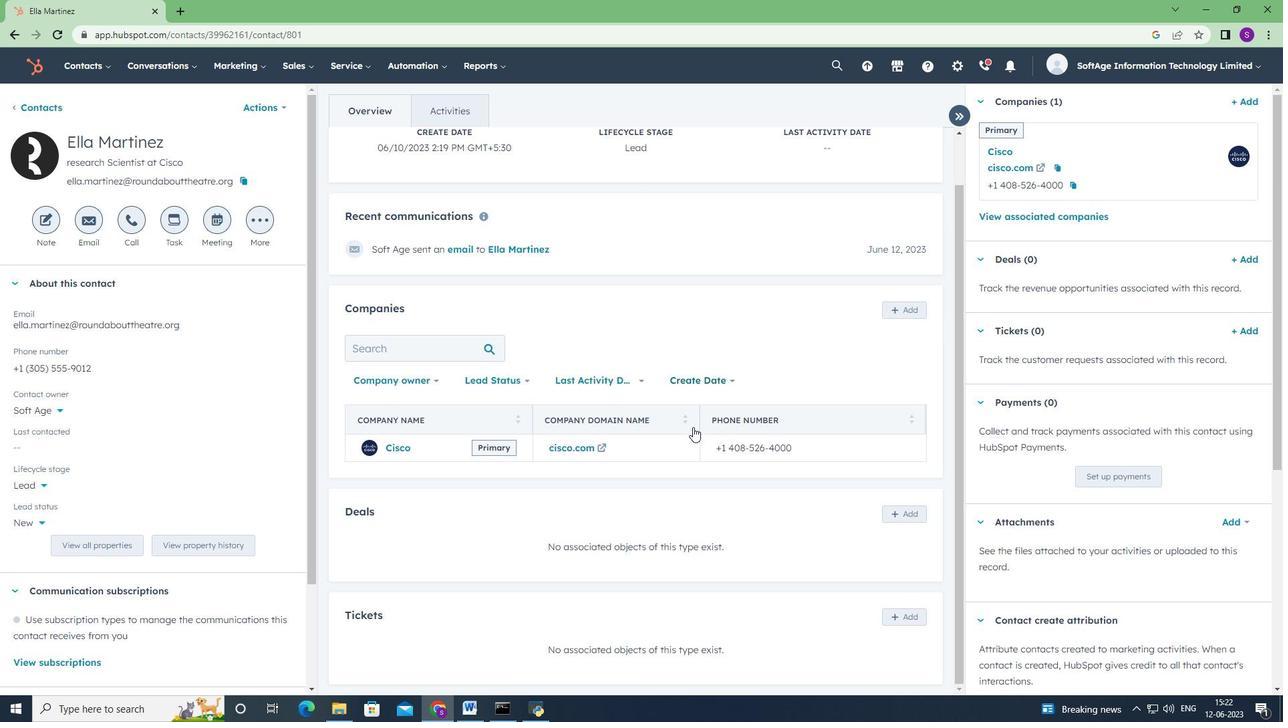 
Action: Mouse scrolled (693, 427) with delta (0, 0)
Screenshot: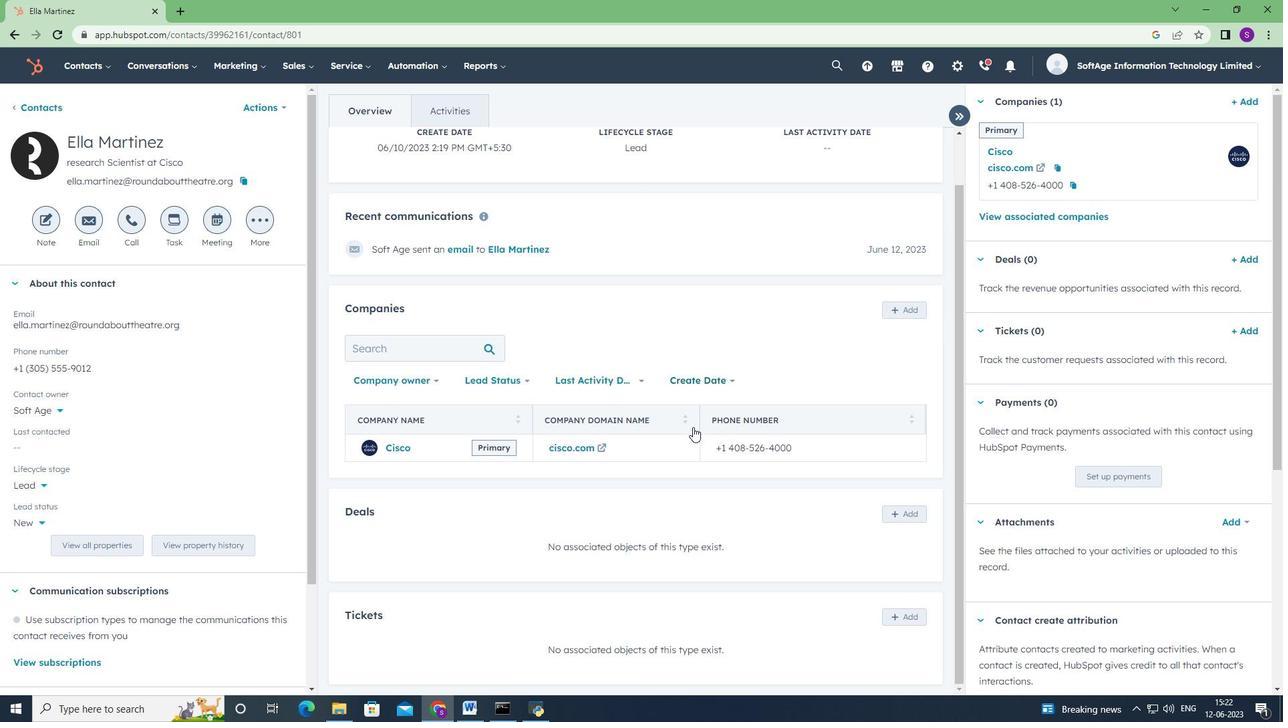 
